 Task: Create a due date automation trigger when advanced on, 2 working days after a card is due add fields without custom field "Resume" set to a date more than 1 working days from now at 11:00 AM.
Action: Mouse moved to (1133, 91)
Screenshot: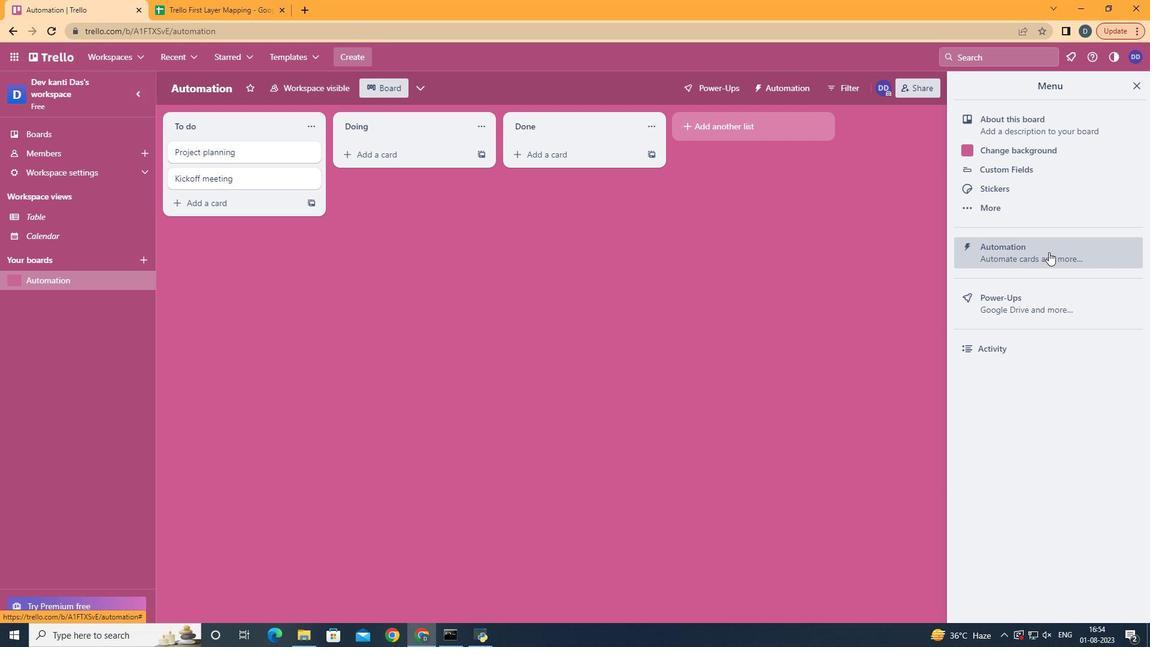 
Action: Mouse pressed left at (1133, 91)
Screenshot: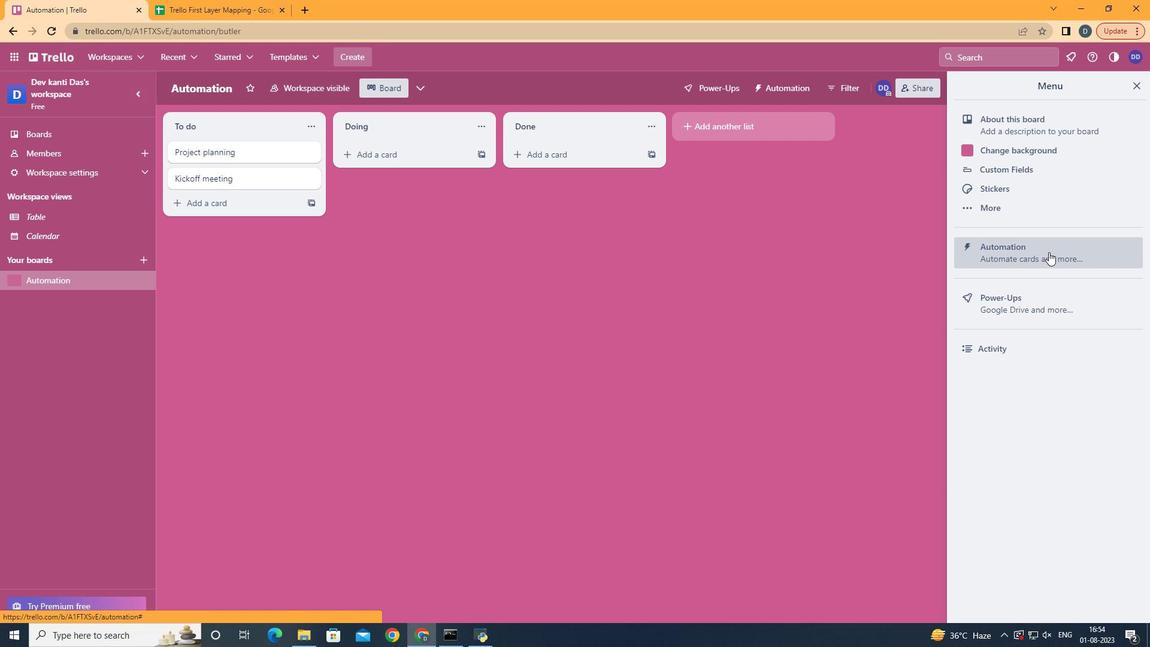 
Action: Mouse moved to (1049, 252)
Screenshot: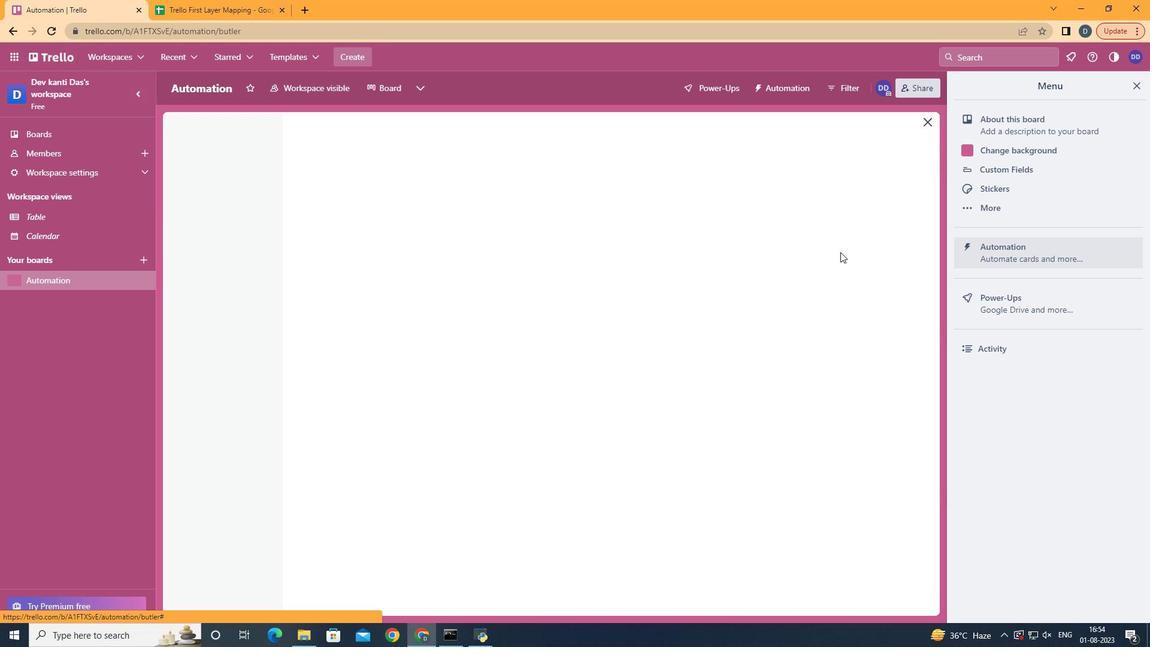 
Action: Mouse pressed left at (1049, 252)
Screenshot: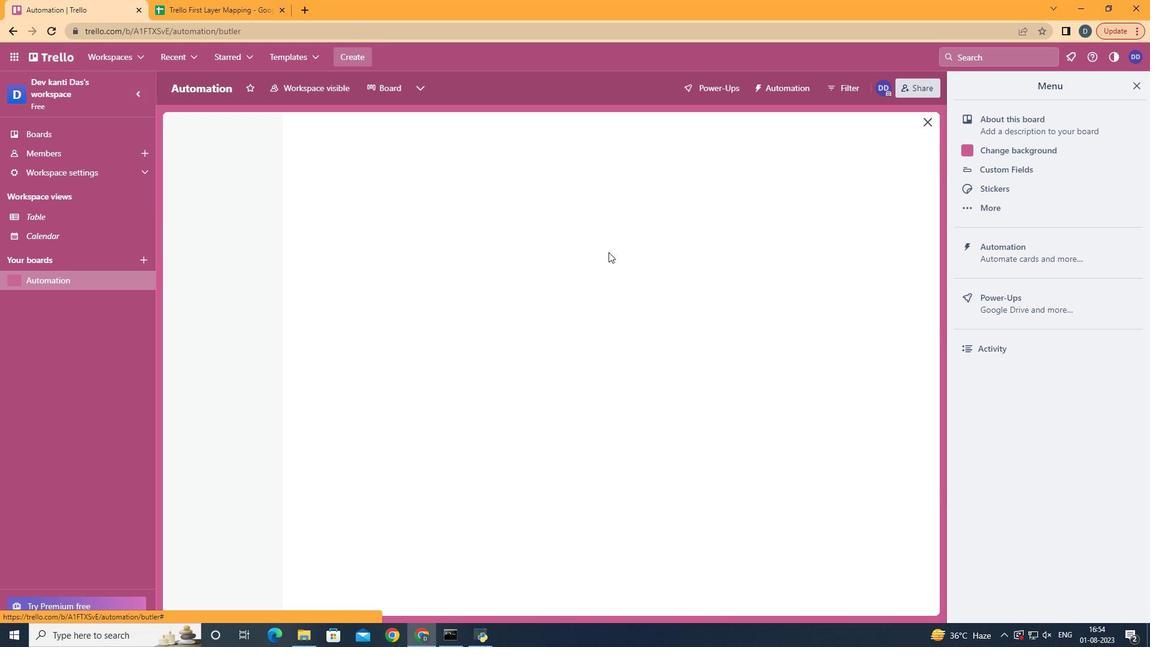 
Action: Mouse moved to (209, 238)
Screenshot: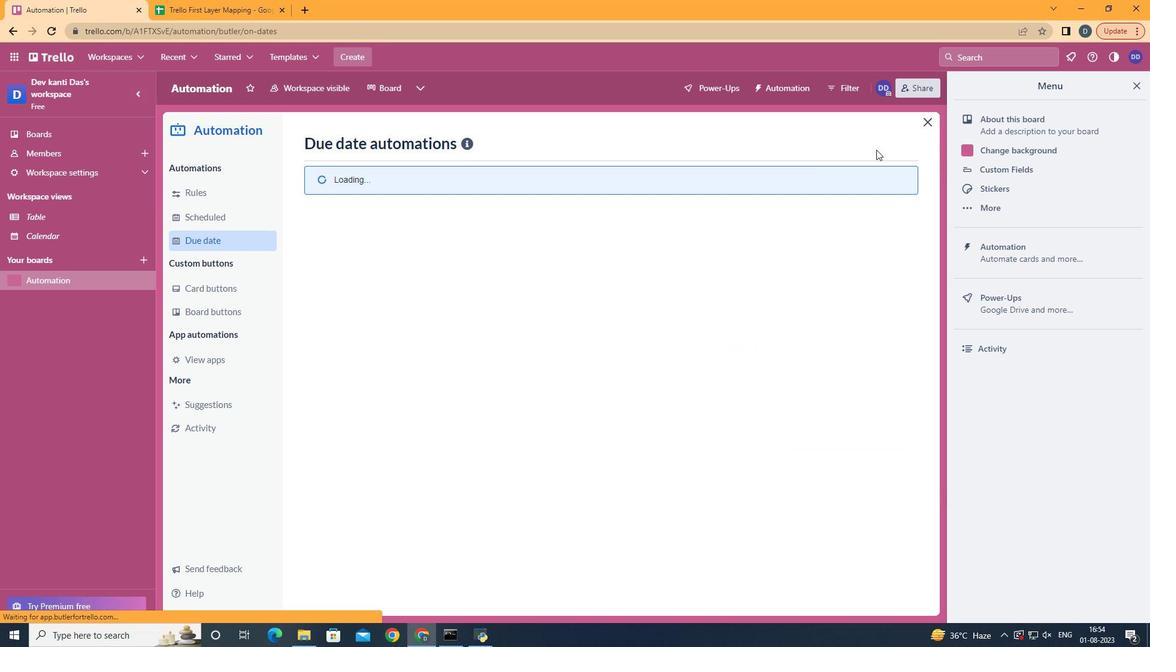 
Action: Mouse pressed left at (209, 238)
Screenshot: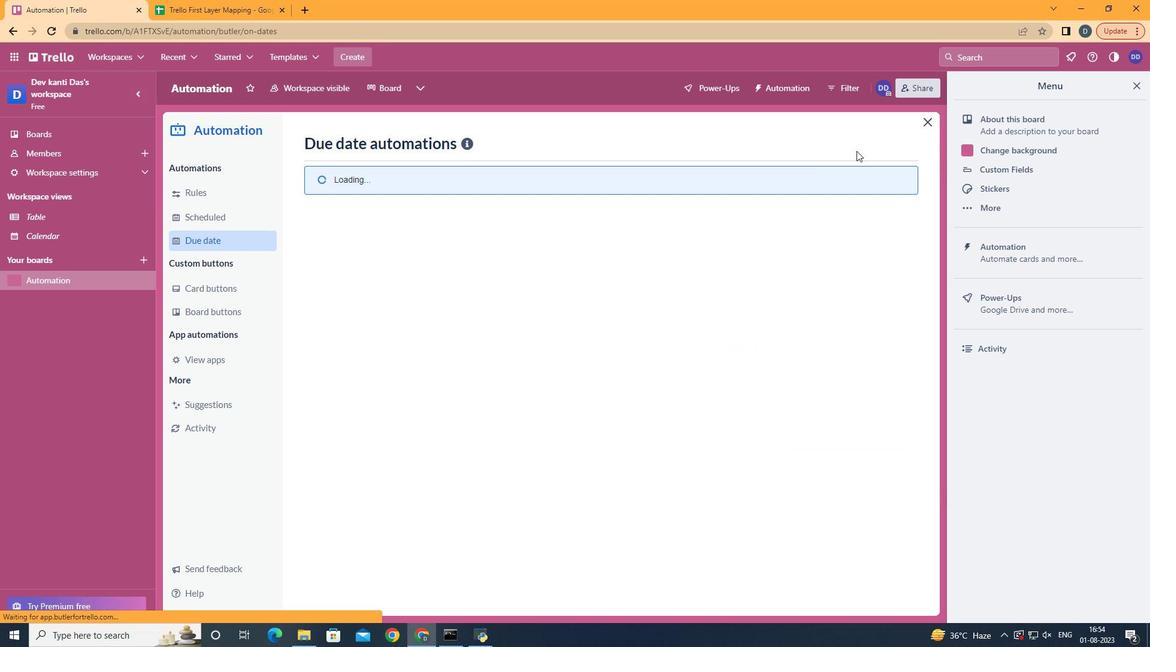 
Action: Mouse moved to (837, 143)
Screenshot: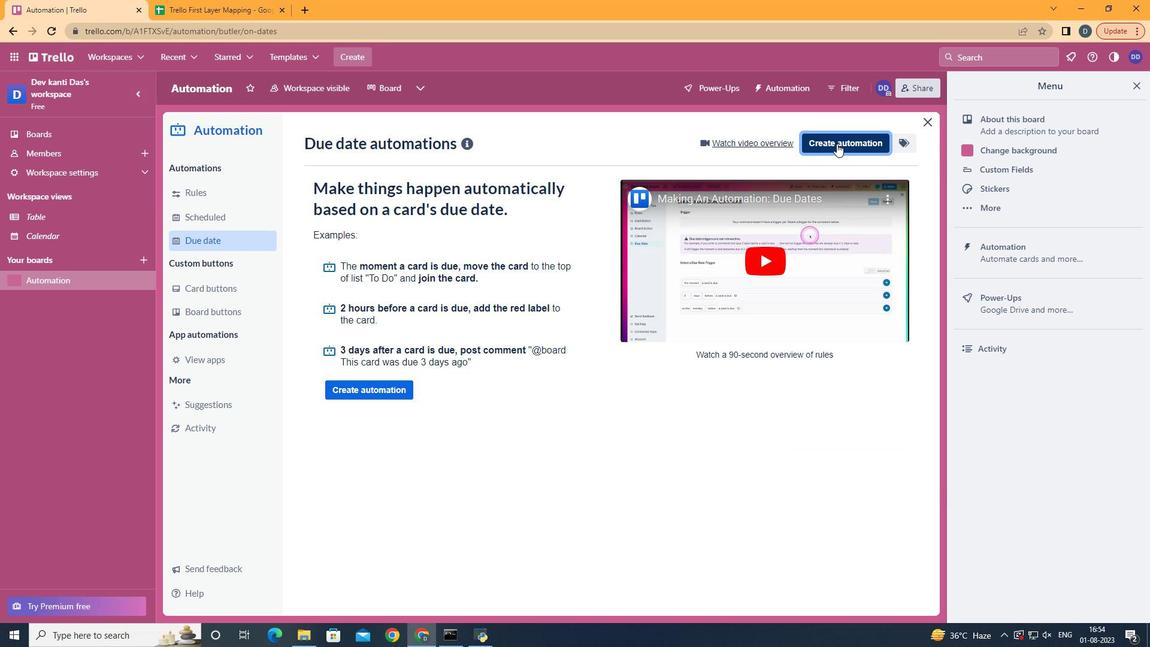
Action: Mouse pressed left at (837, 143)
Screenshot: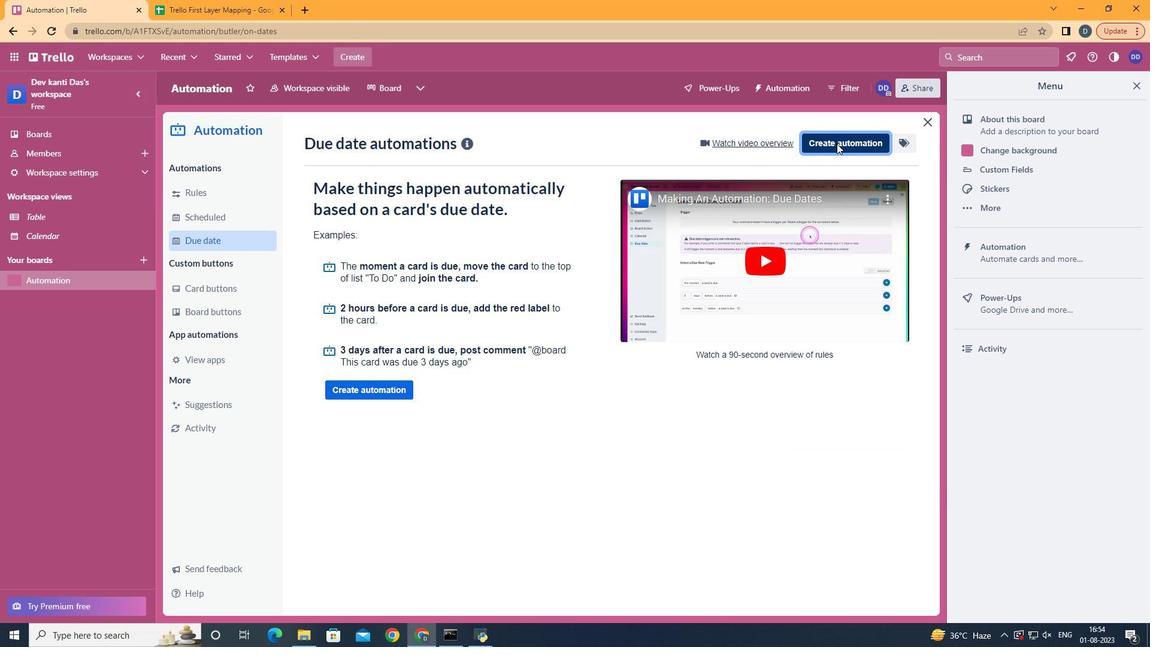 
Action: Mouse moved to (605, 258)
Screenshot: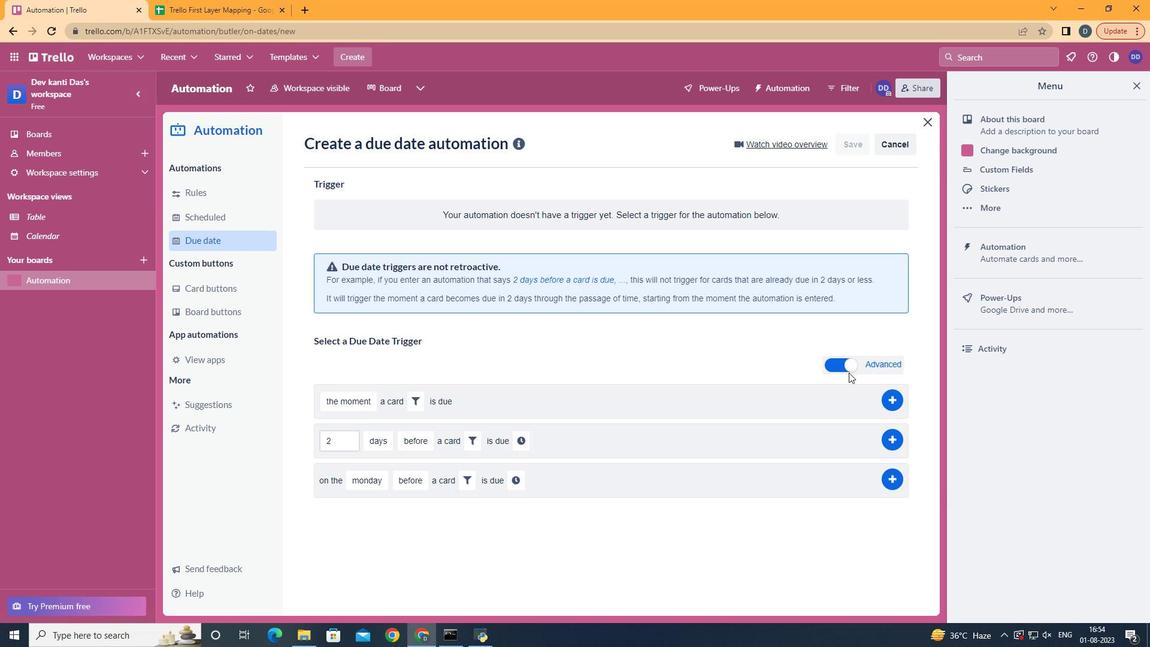 
Action: Mouse pressed left at (605, 258)
Screenshot: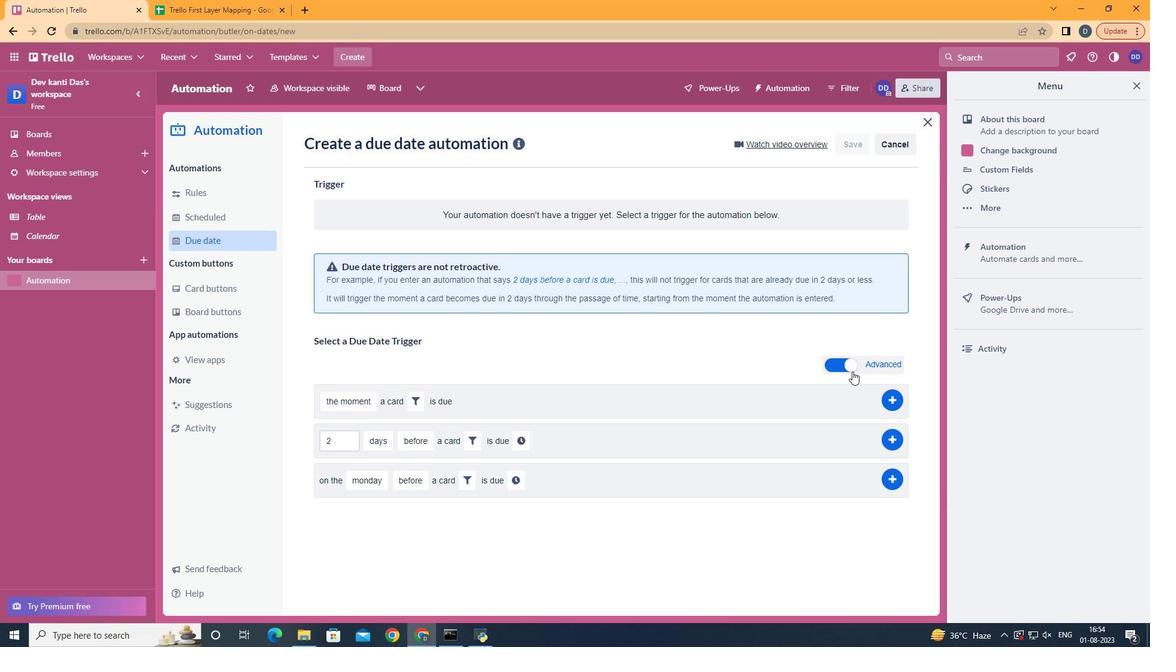 
Action: Mouse moved to (391, 492)
Screenshot: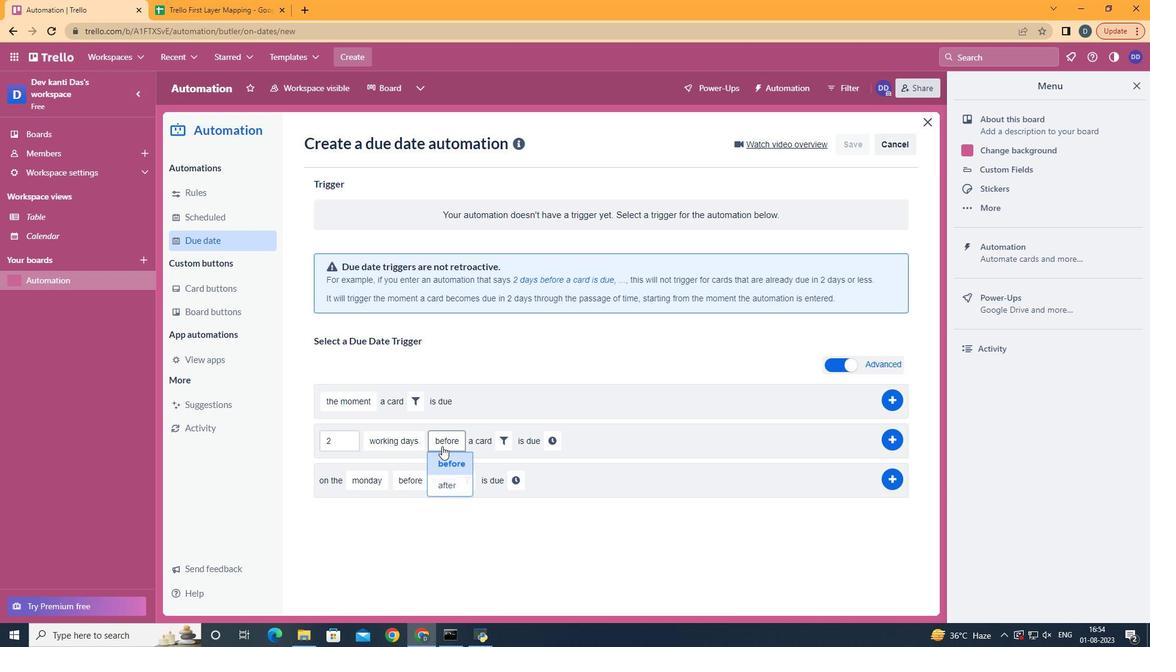 
Action: Mouse pressed left at (391, 492)
Screenshot: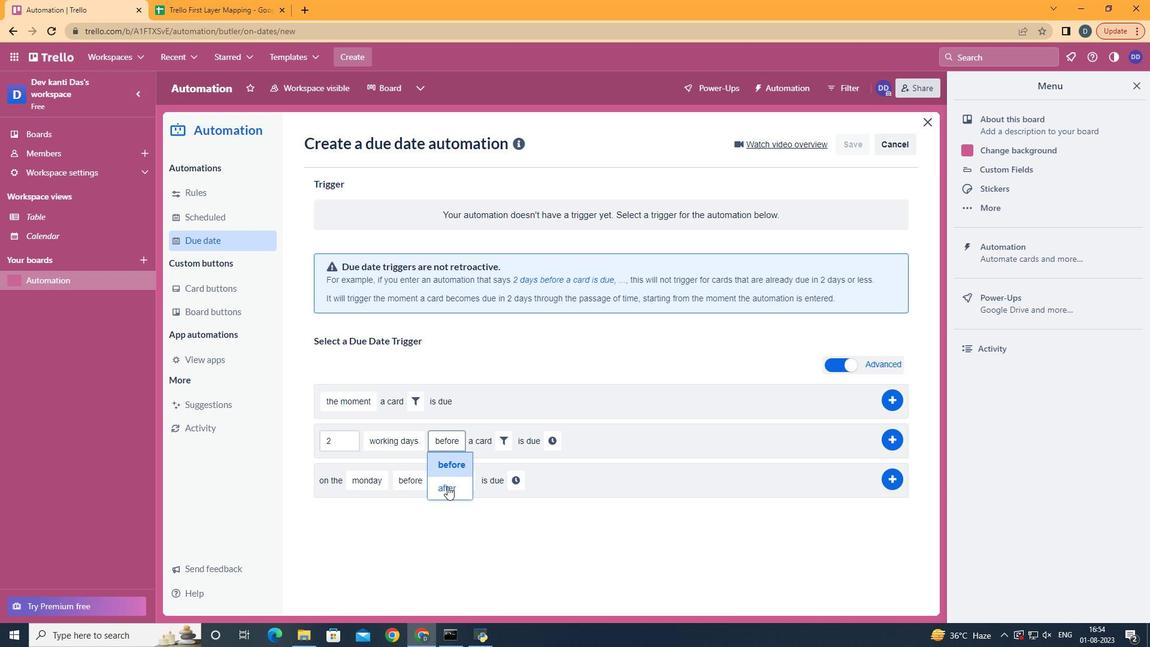 
Action: Mouse moved to (447, 486)
Screenshot: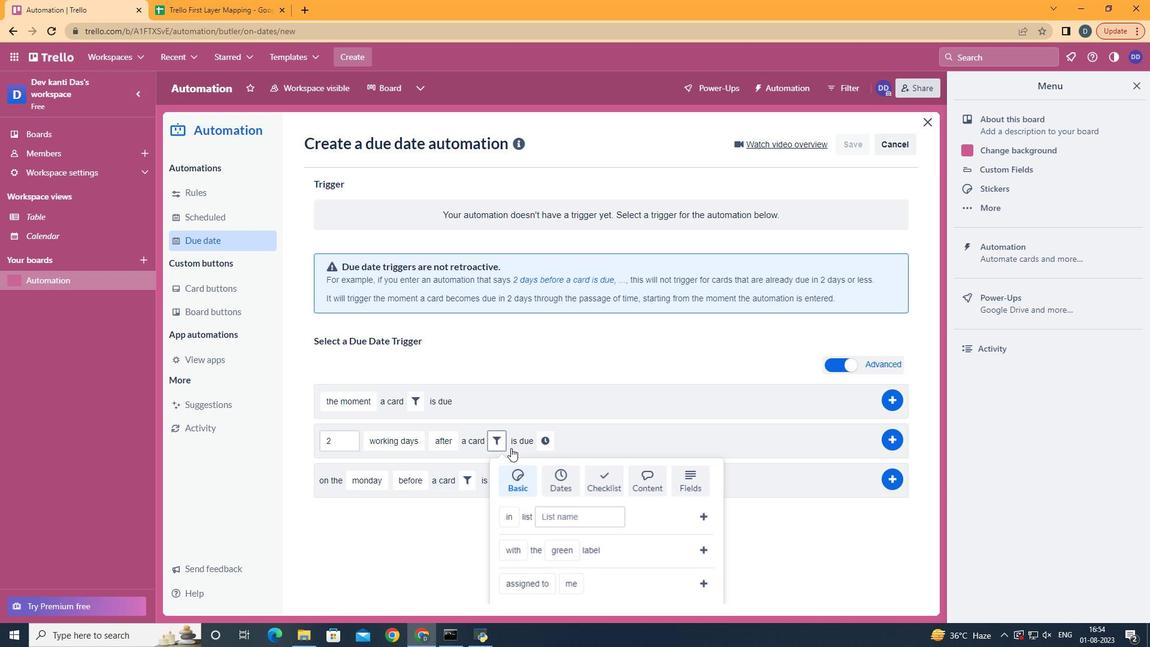 
Action: Mouse pressed left at (447, 486)
Screenshot: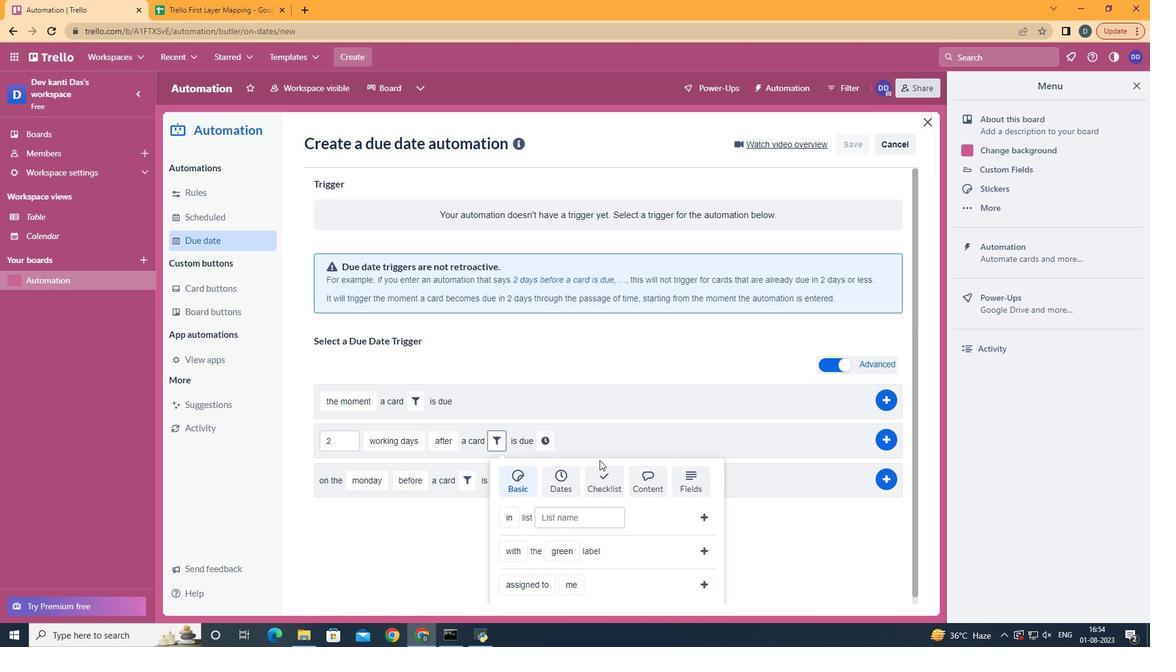 
Action: Mouse moved to (490, 446)
Screenshot: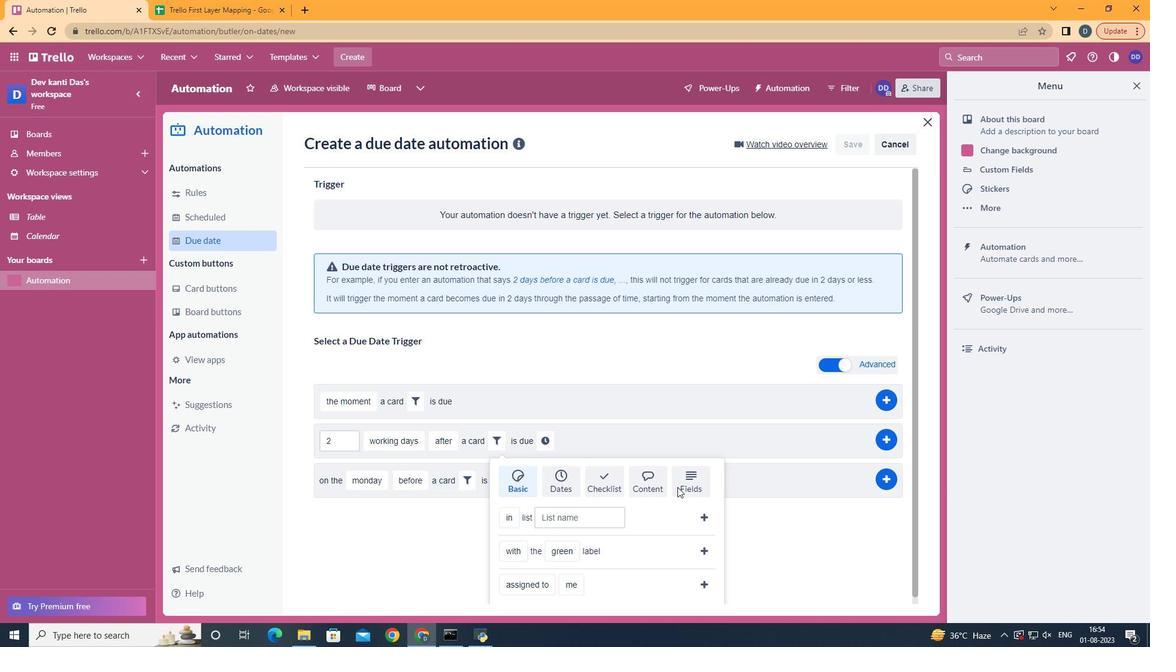 
Action: Mouse pressed left at (490, 446)
Screenshot: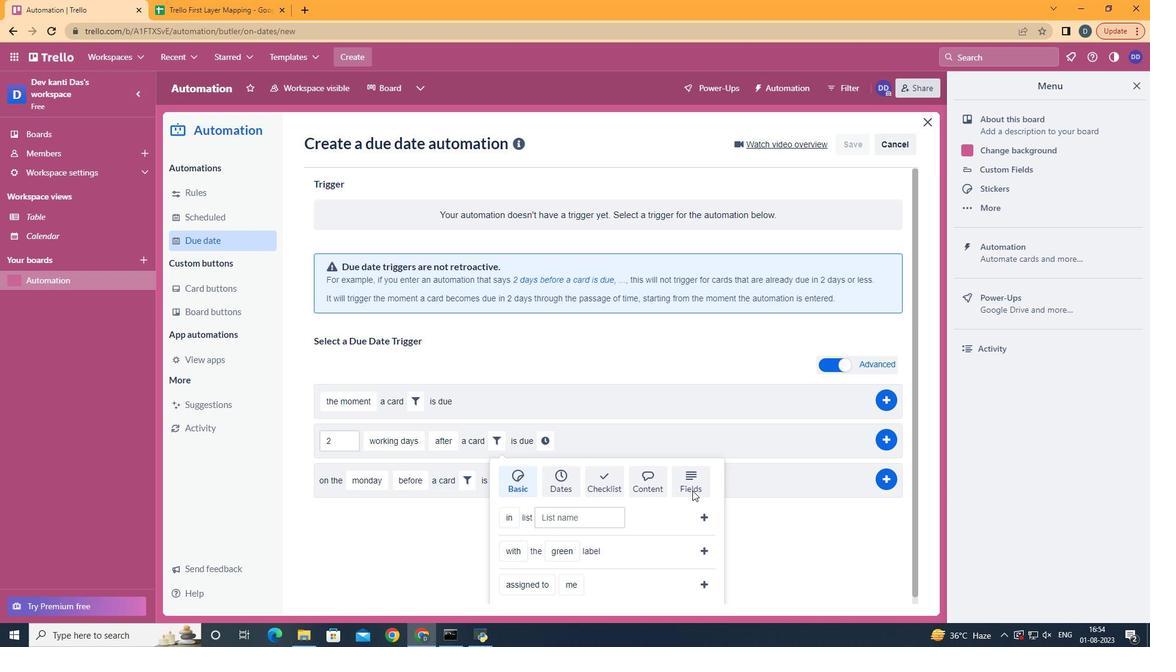
Action: Mouse moved to (693, 490)
Screenshot: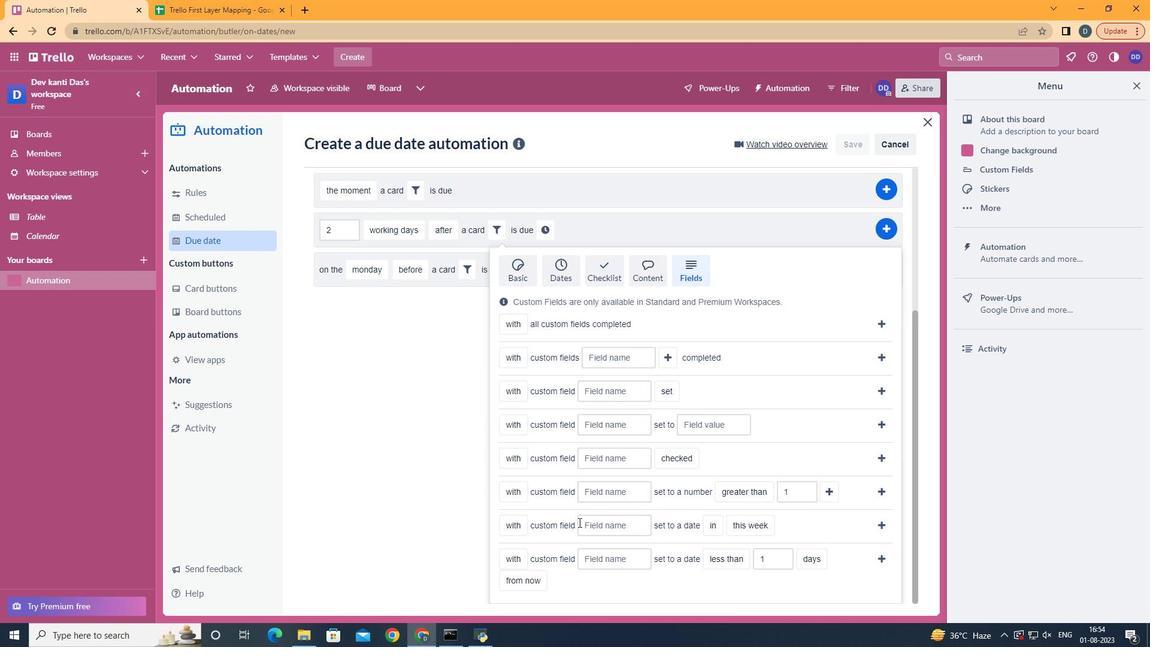 
Action: Mouse pressed left at (693, 490)
Screenshot: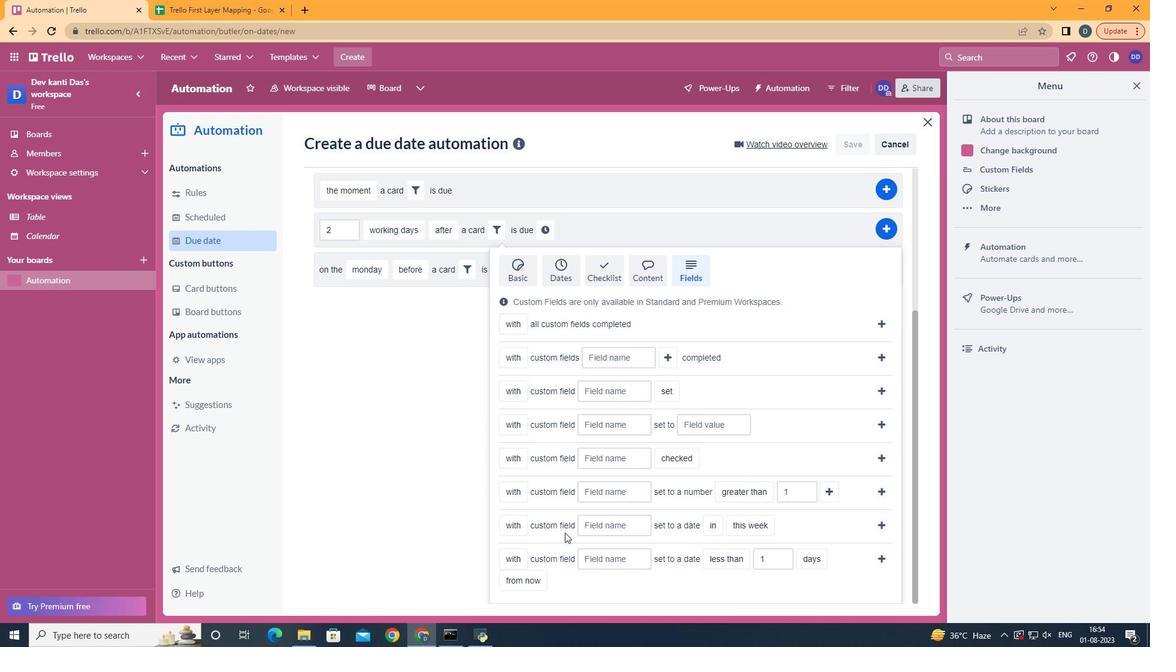 
Action: Mouse moved to (693, 490)
Screenshot: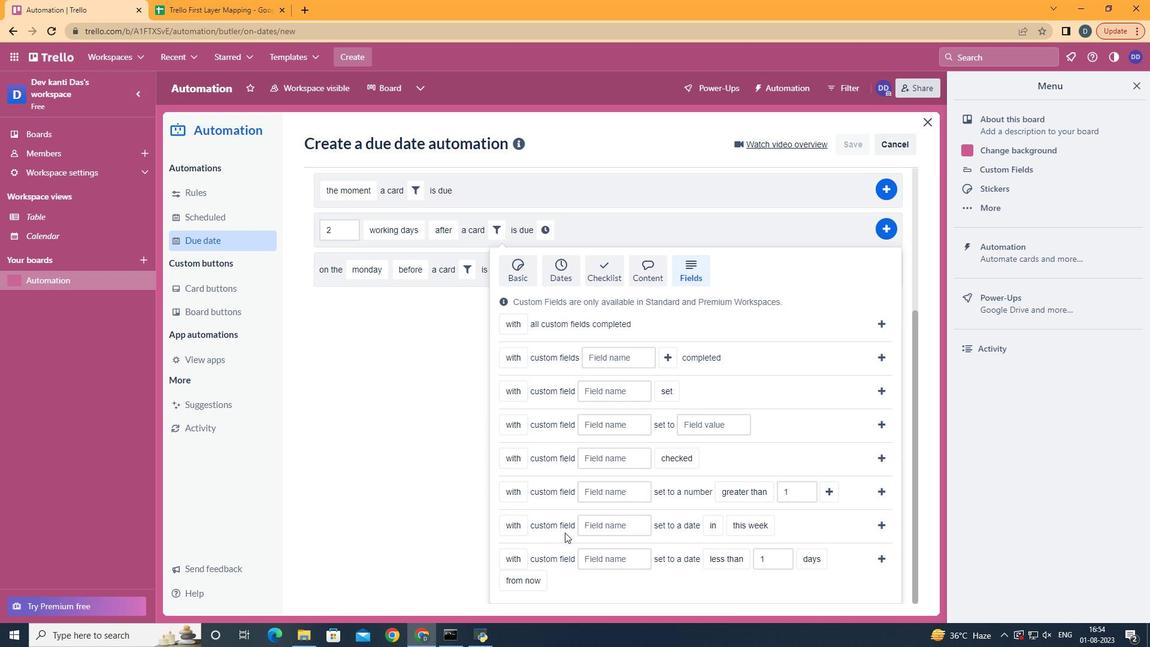 
Action: Mouse scrolled (693, 490) with delta (0, 0)
Screenshot: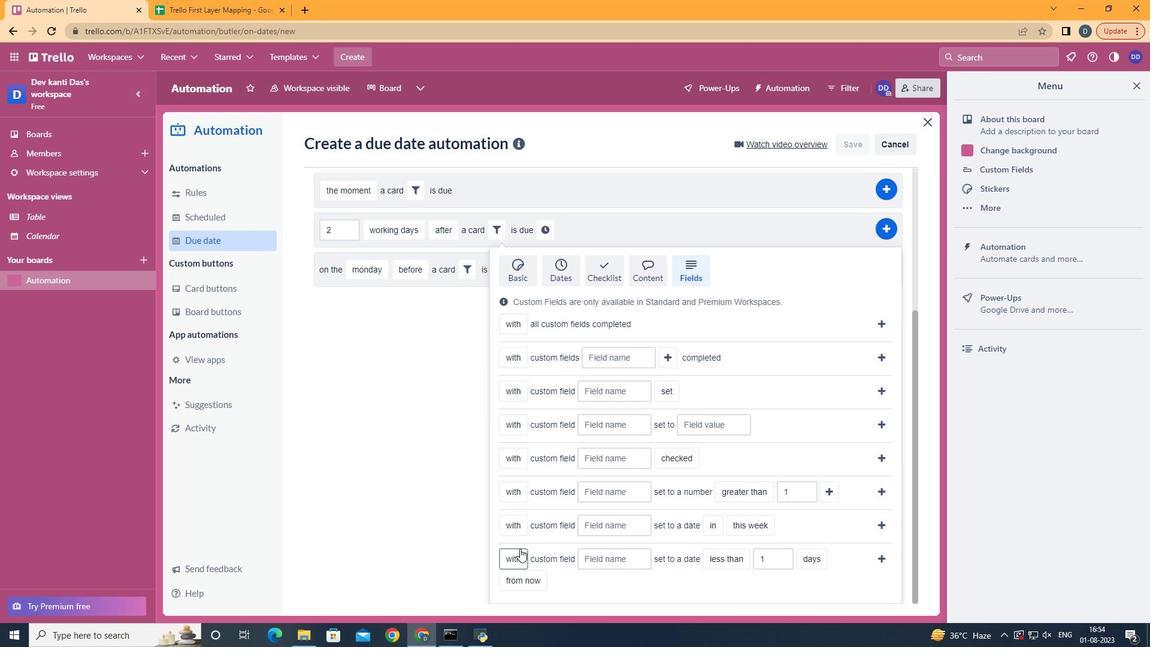 
Action: Mouse scrolled (693, 490) with delta (0, 0)
Screenshot: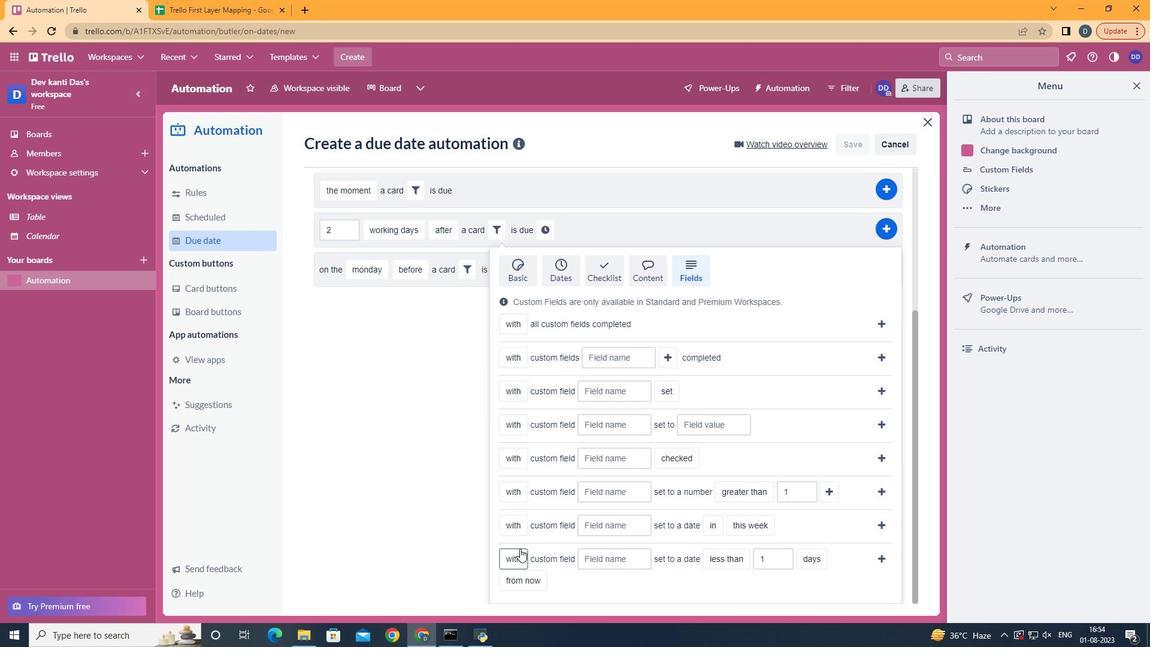 
Action: Mouse scrolled (693, 490) with delta (0, 0)
Screenshot: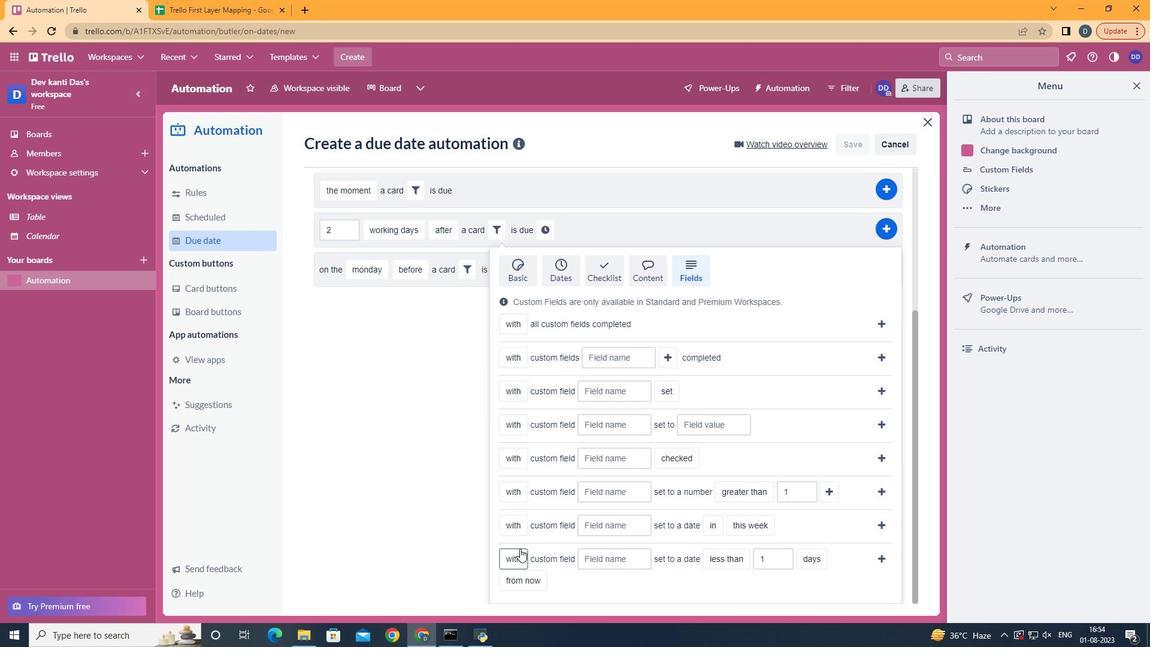 
Action: Mouse scrolled (693, 490) with delta (0, 0)
Screenshot: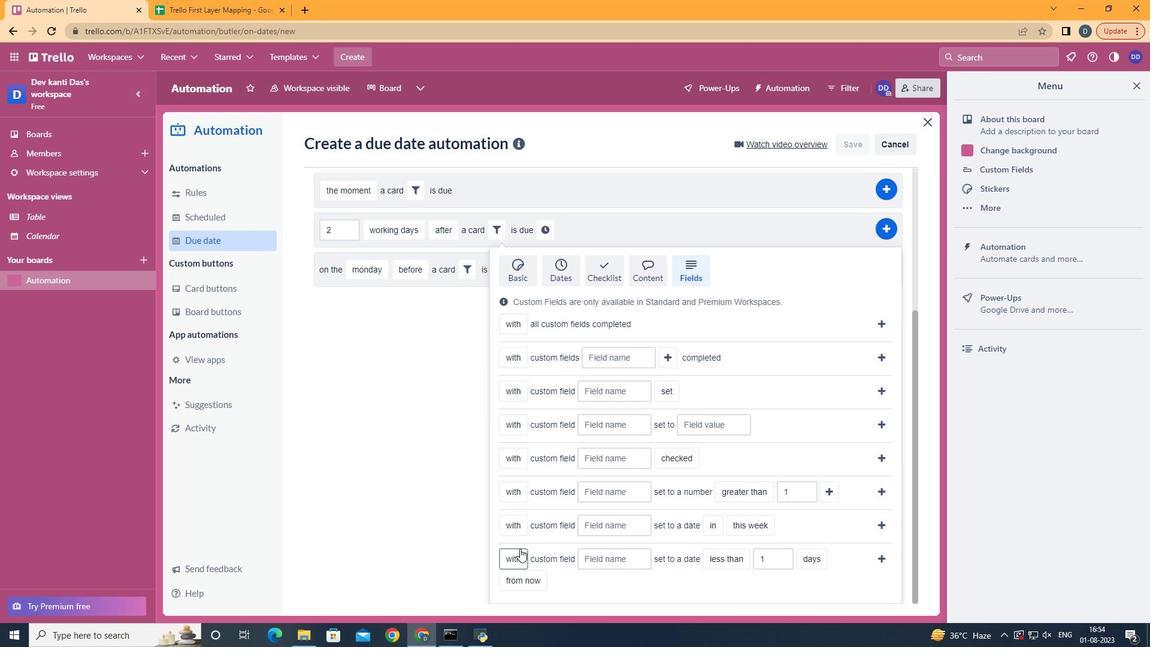 
Action: Mouse scrolled (693, 490) with delta (0, 0)
Screenshot: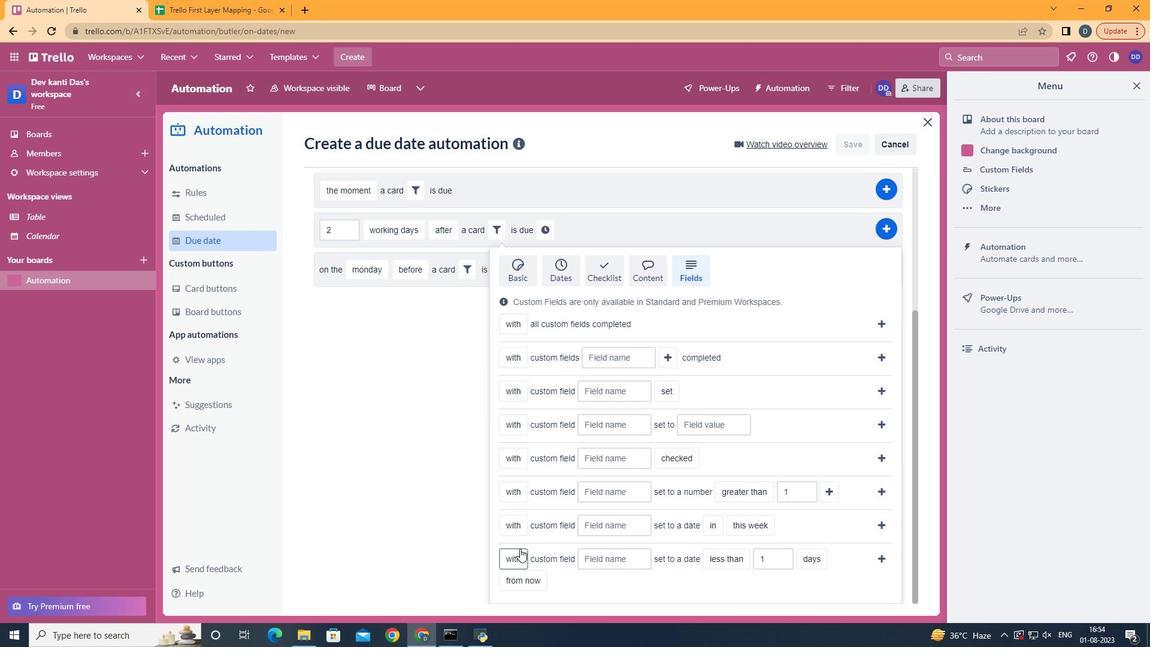 
Action: Mouse scrolled (693, 490) with delta (0, 0)
Screenshot: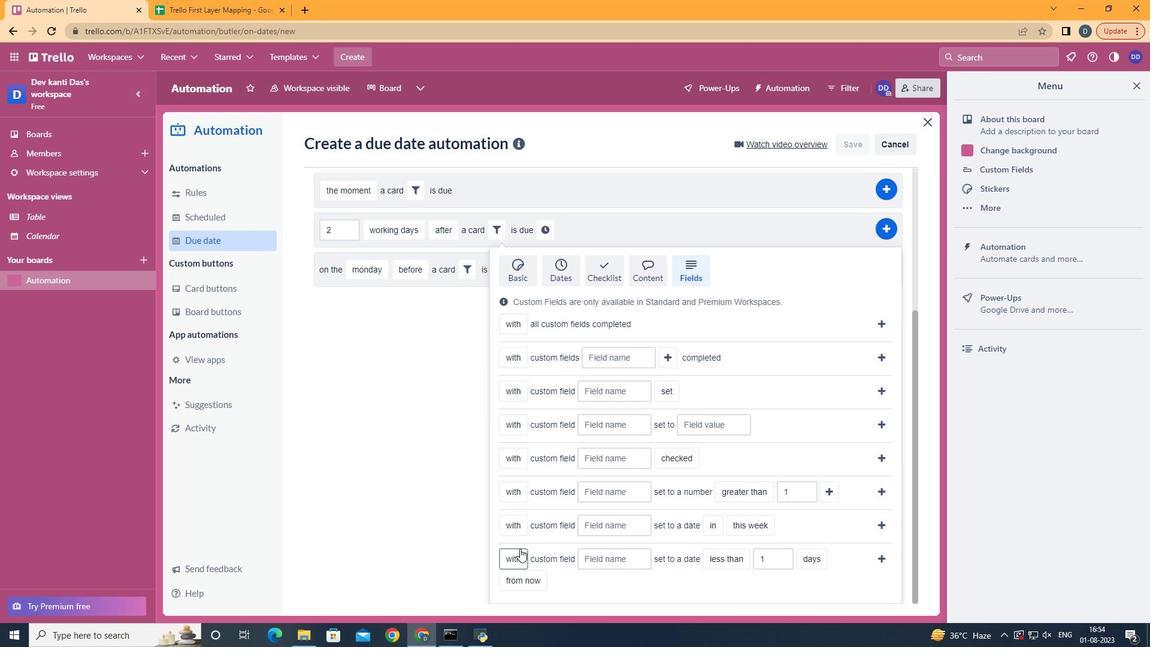 
Action: Mouse moved to (526, 532)
Screenshot: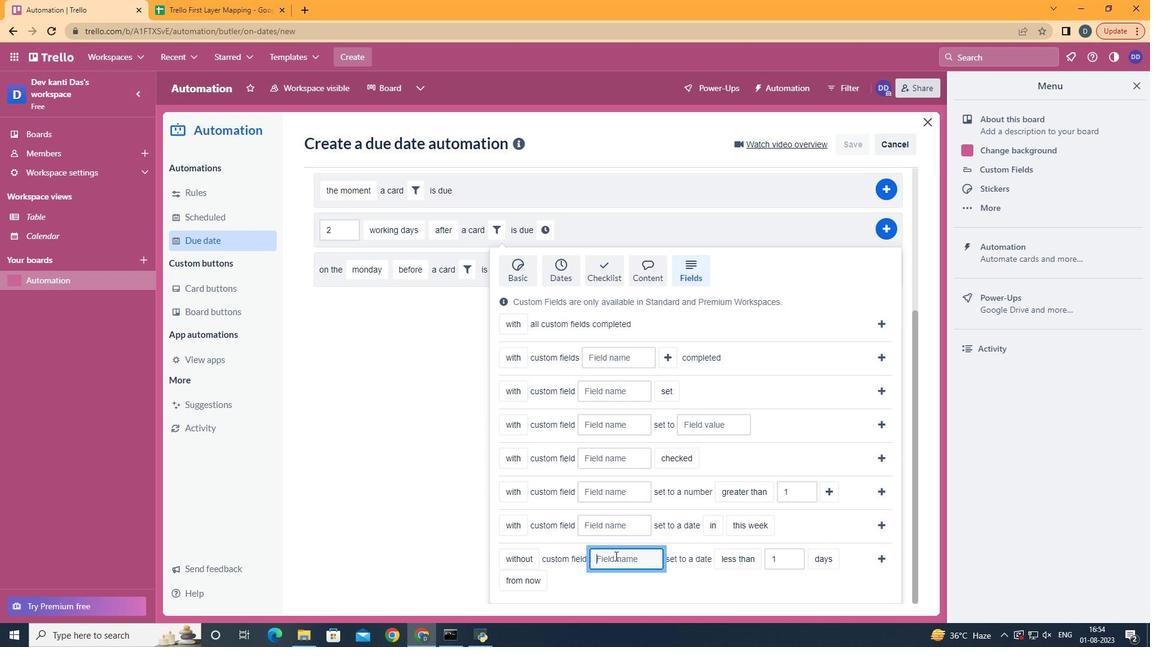 
Action: Mouse pressed left at (526, 532)
Screenshot: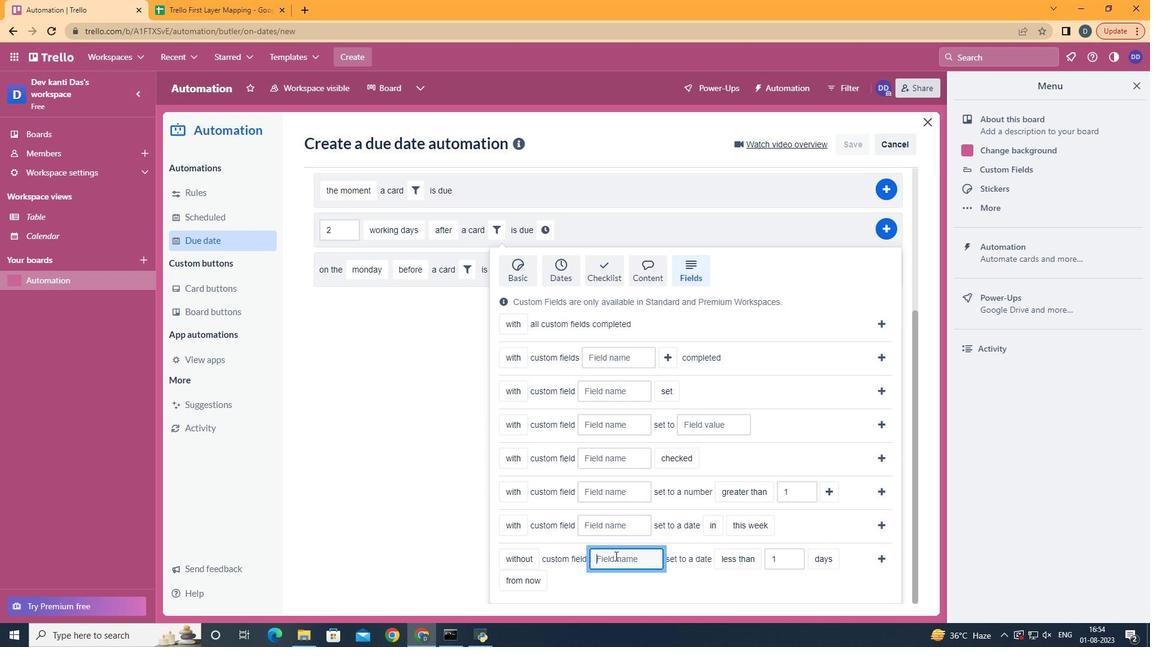 
Action: Mouse moved to (615, 555)
Screenshot: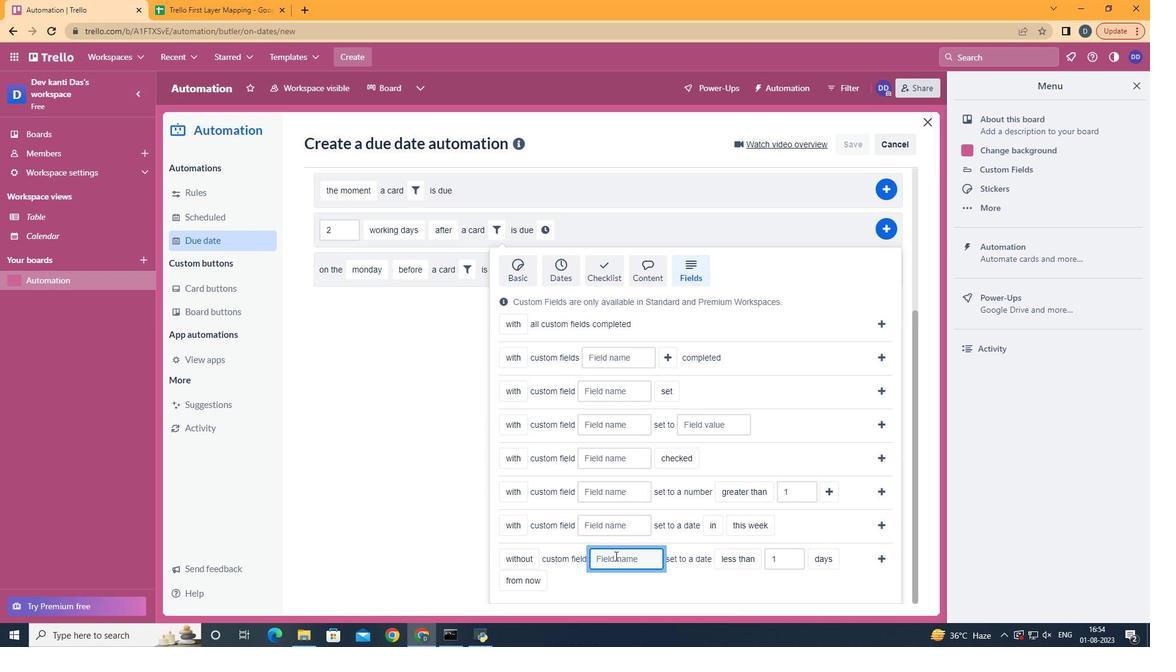 
Action: Mouse pressed left at (615, 555)
Screenshot: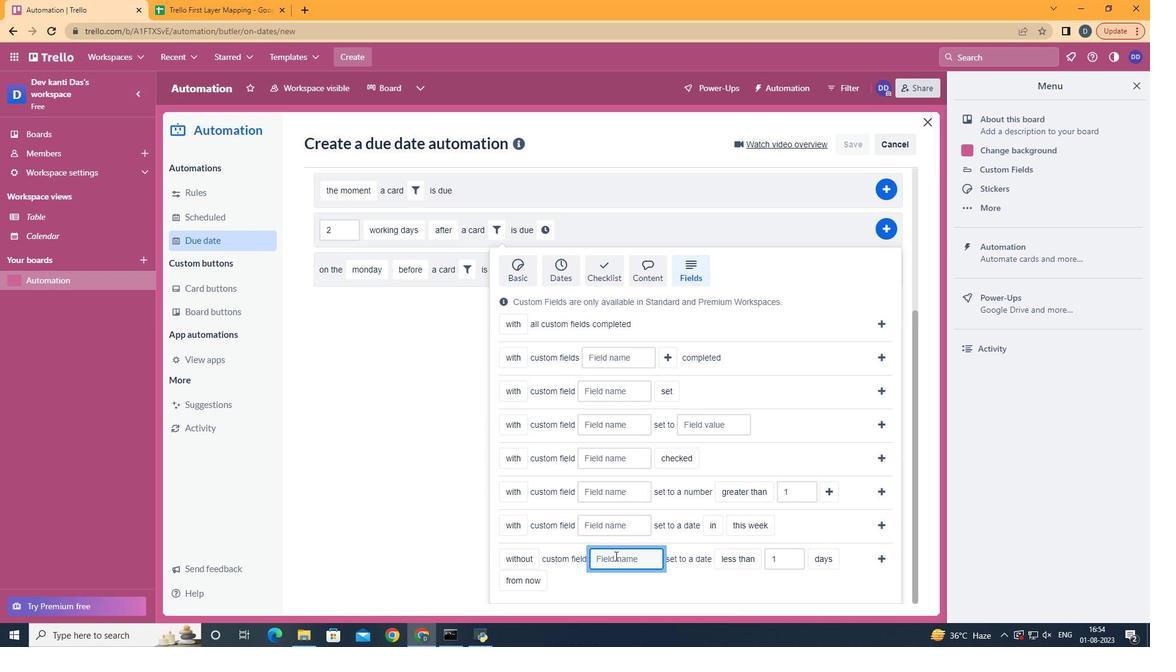 
Action: Mouse moved to (615, 556)
Screenshot: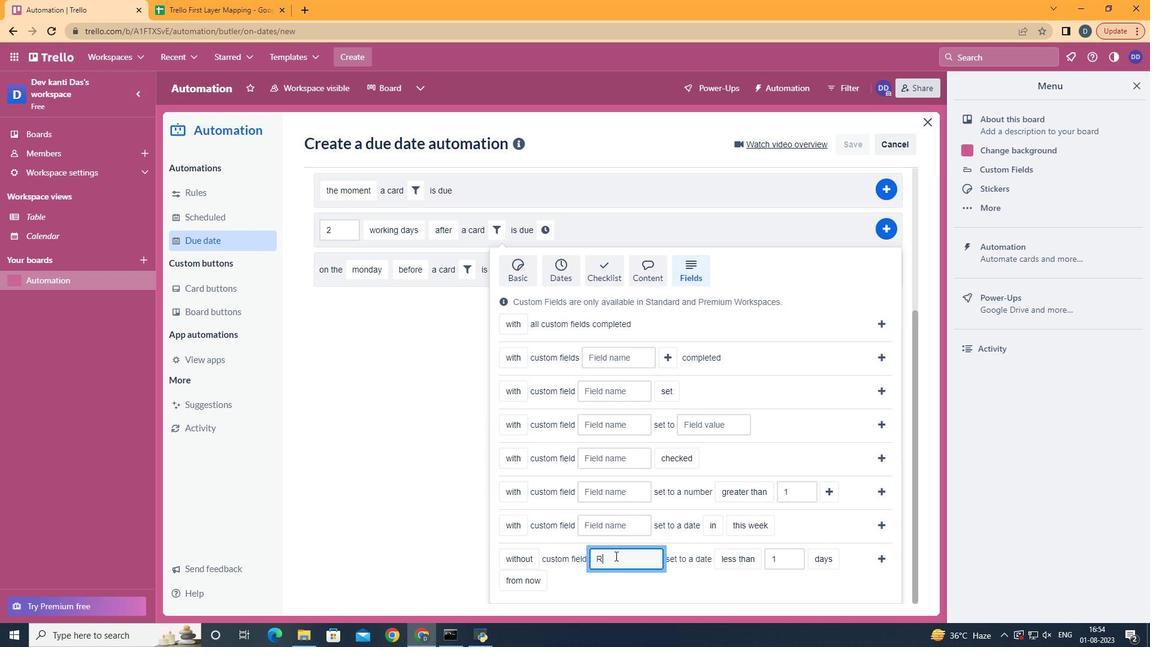 
Action: Key pressed <Key.shift>Resume
Screenshot: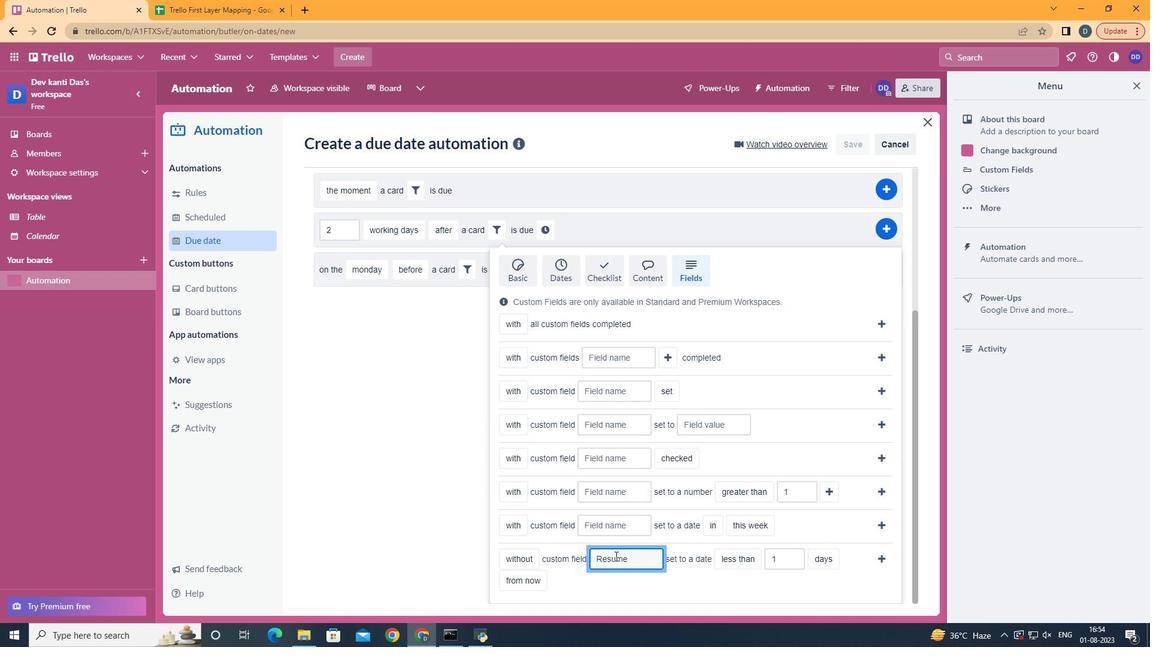 
Action: Mouse moved to (751, 499)
Screenshot: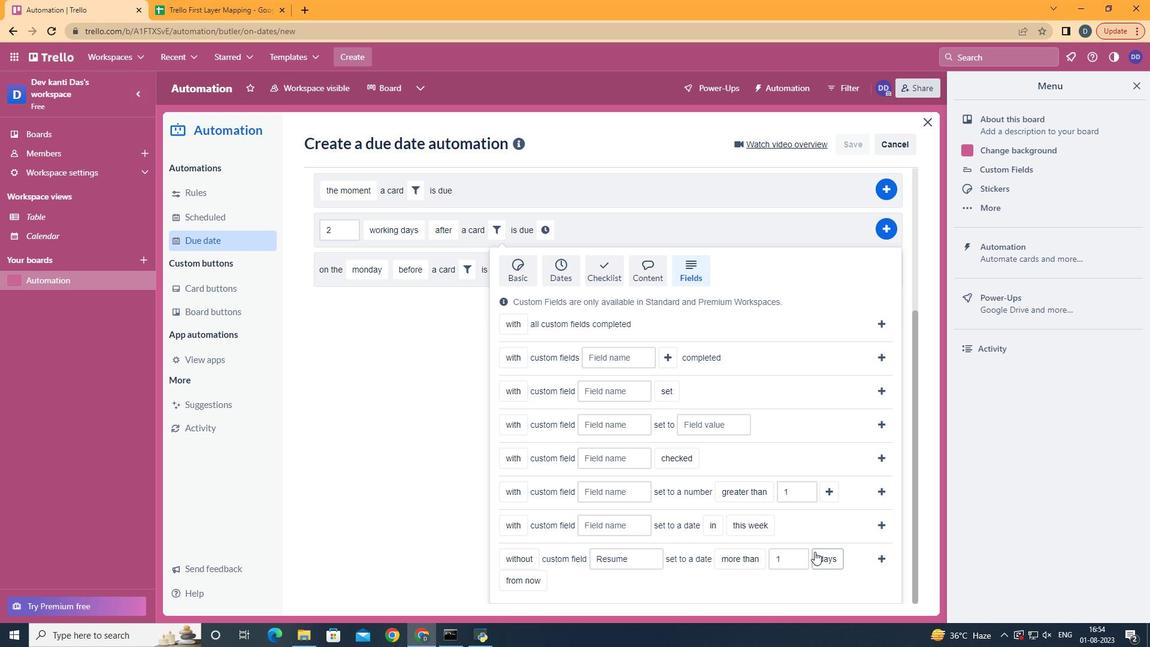 
Action: Mouse pressed left at (751, 499)
Screenshot: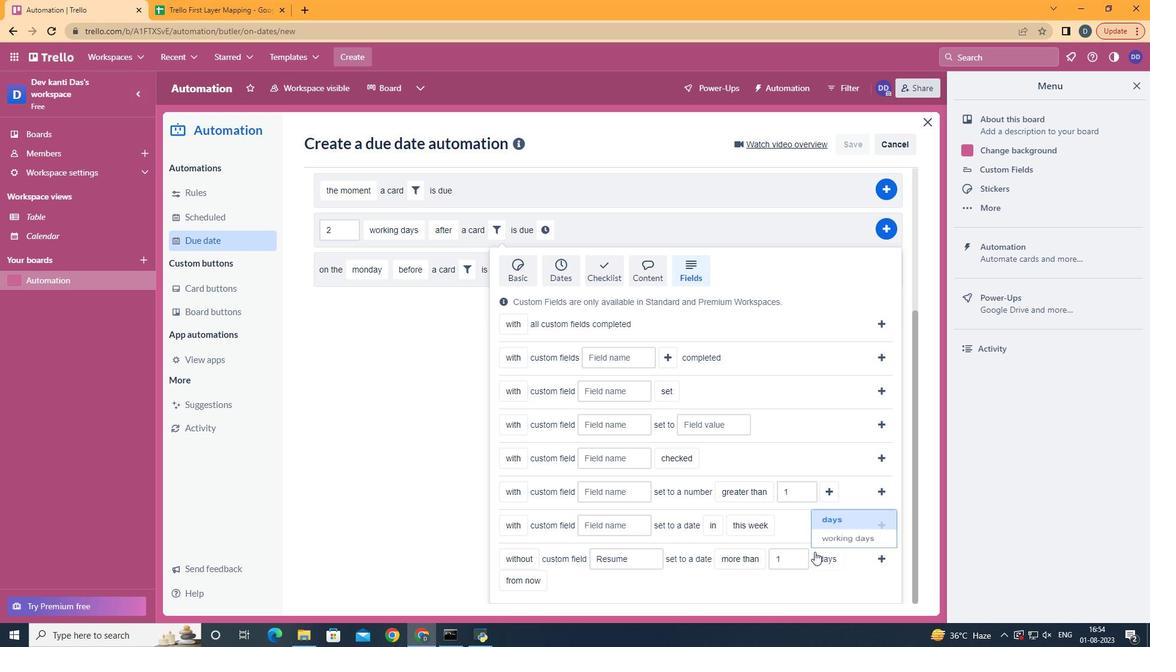 
Action: Mouse moved to (837, 538)
Screenshot: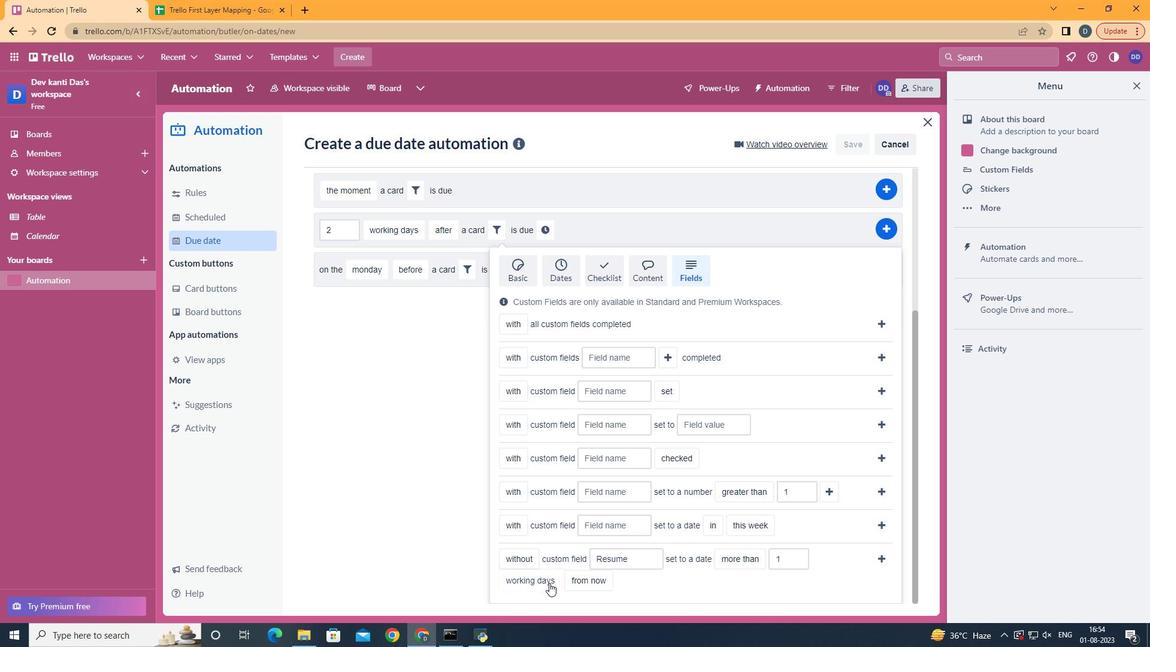 
Action: Mouse pressed left at (837, 538)
Screenshot: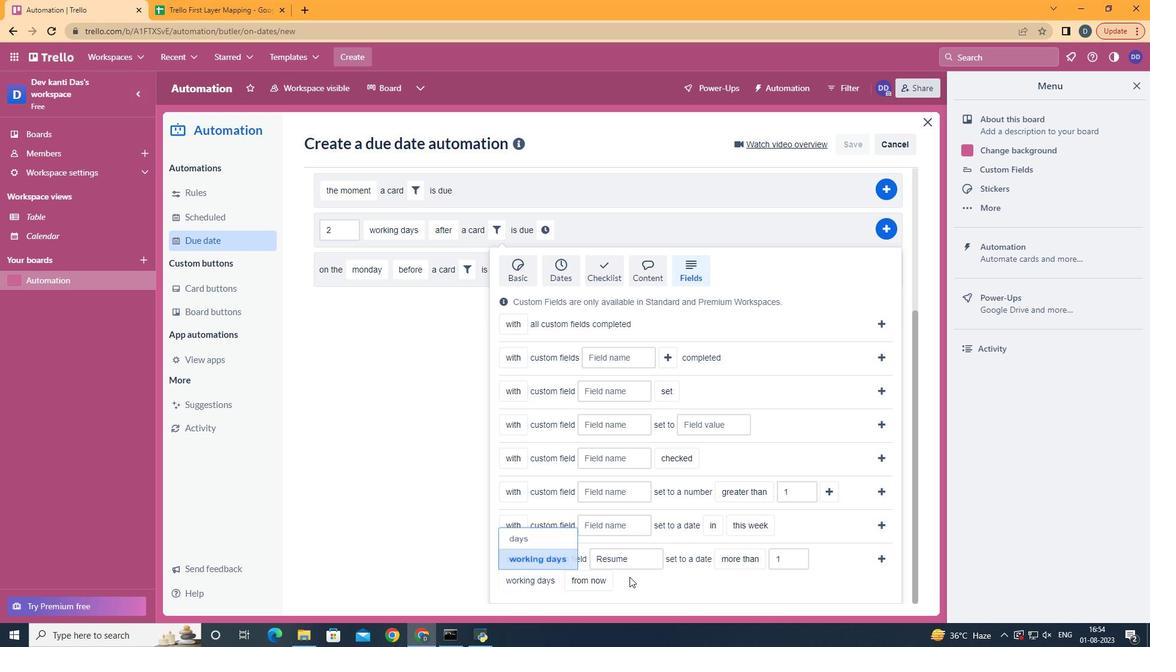 
Action: Mouse moved to (601, 526)
Screenshot: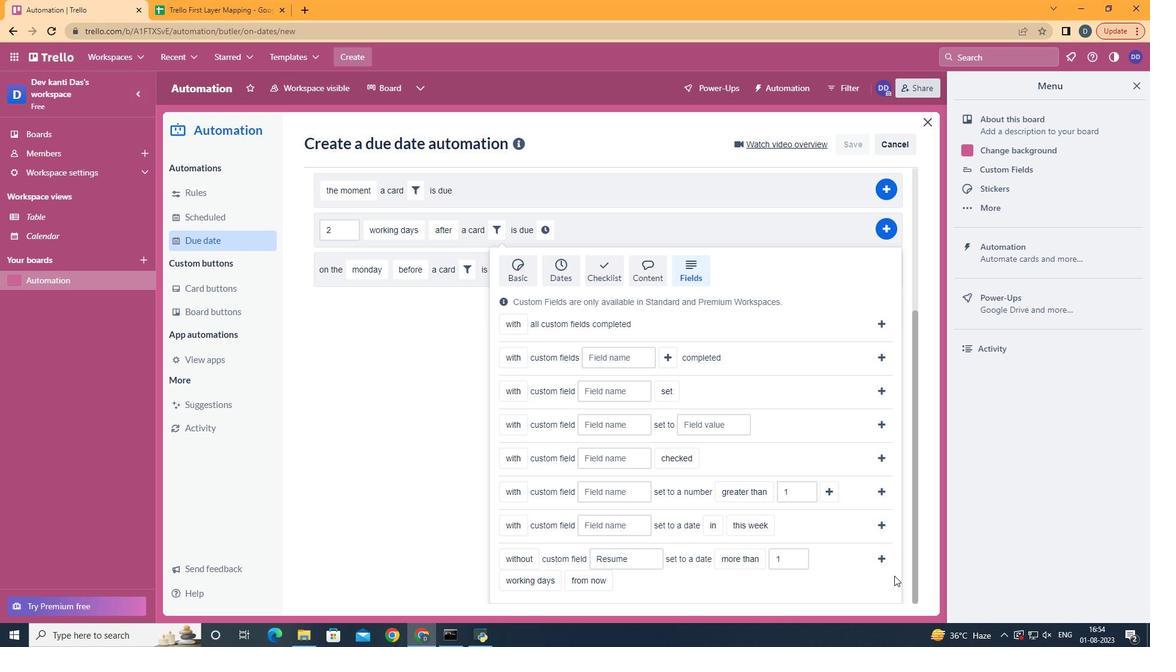 
Action: Mouse pressed left at (601, 526)
Screenshot: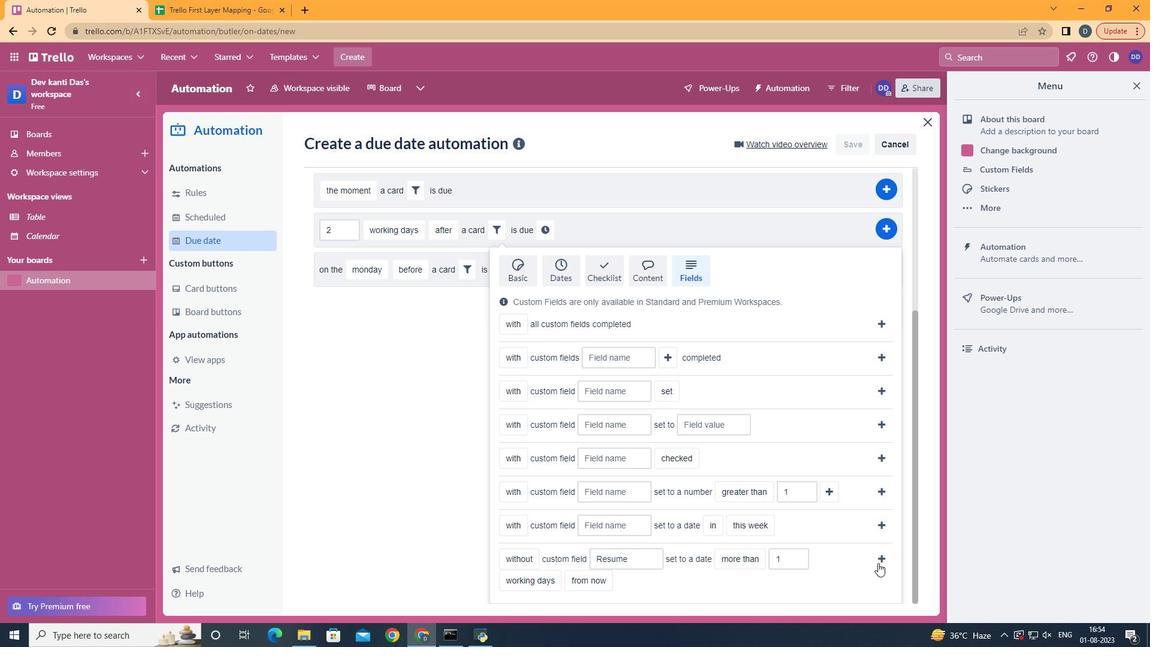 
Action: Mouse moved to (877, 562)
Screenshot: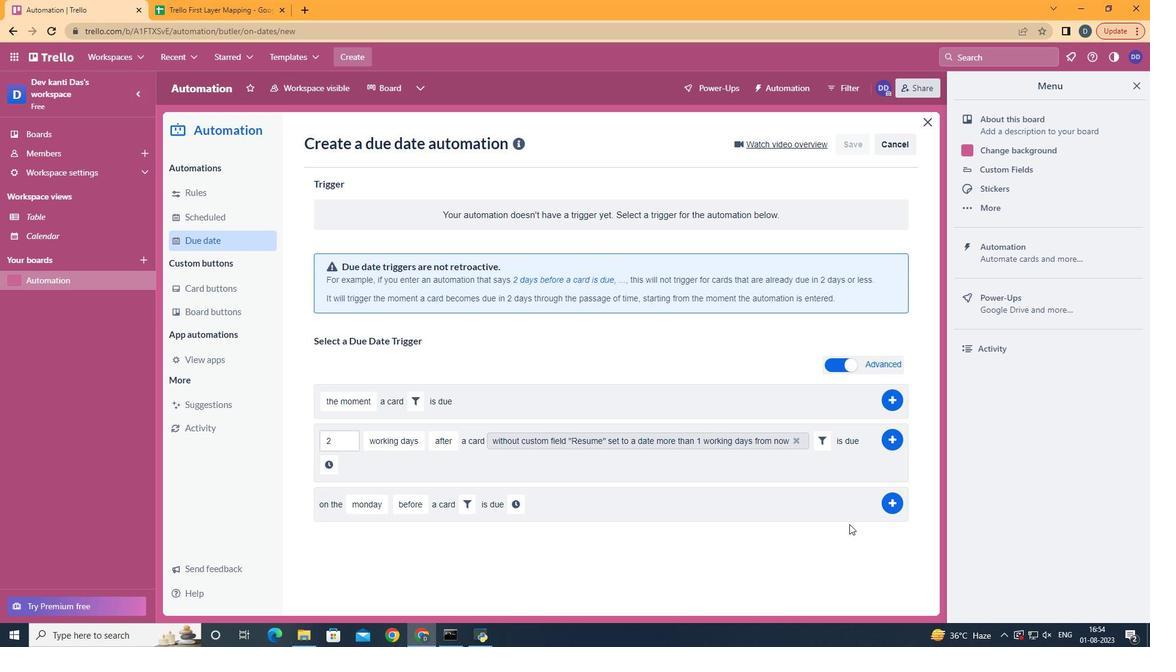 
Action: Mouse pressed left at (877, 562)
Screenshot: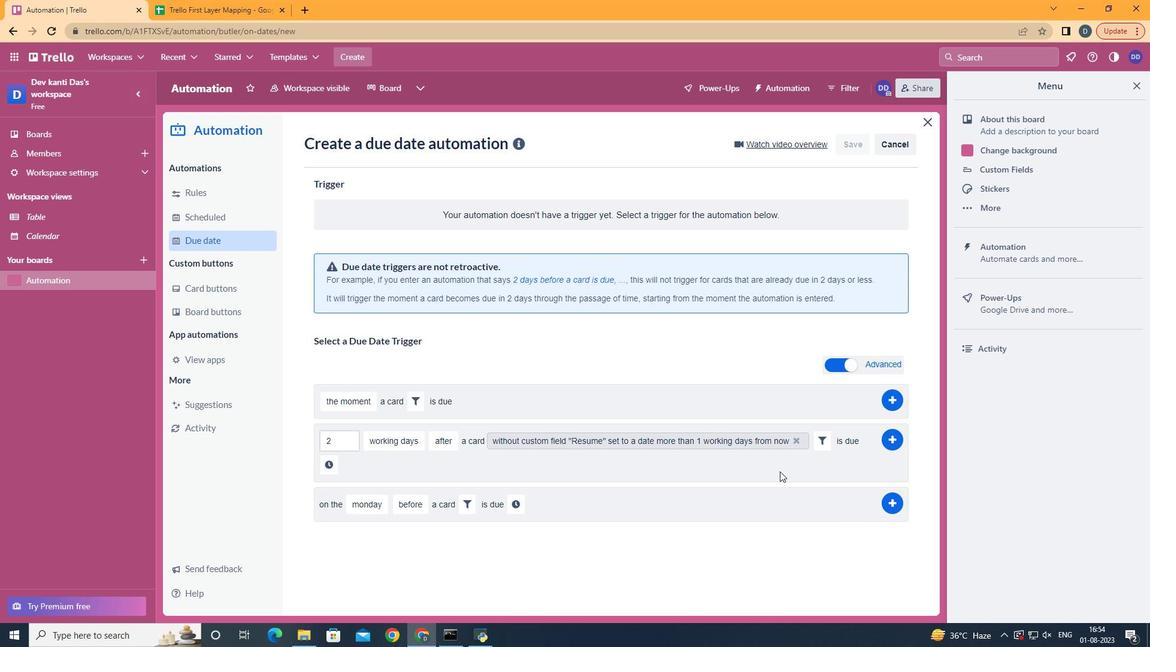 
Action: Mouse moved to (339, 469)
Screenshot: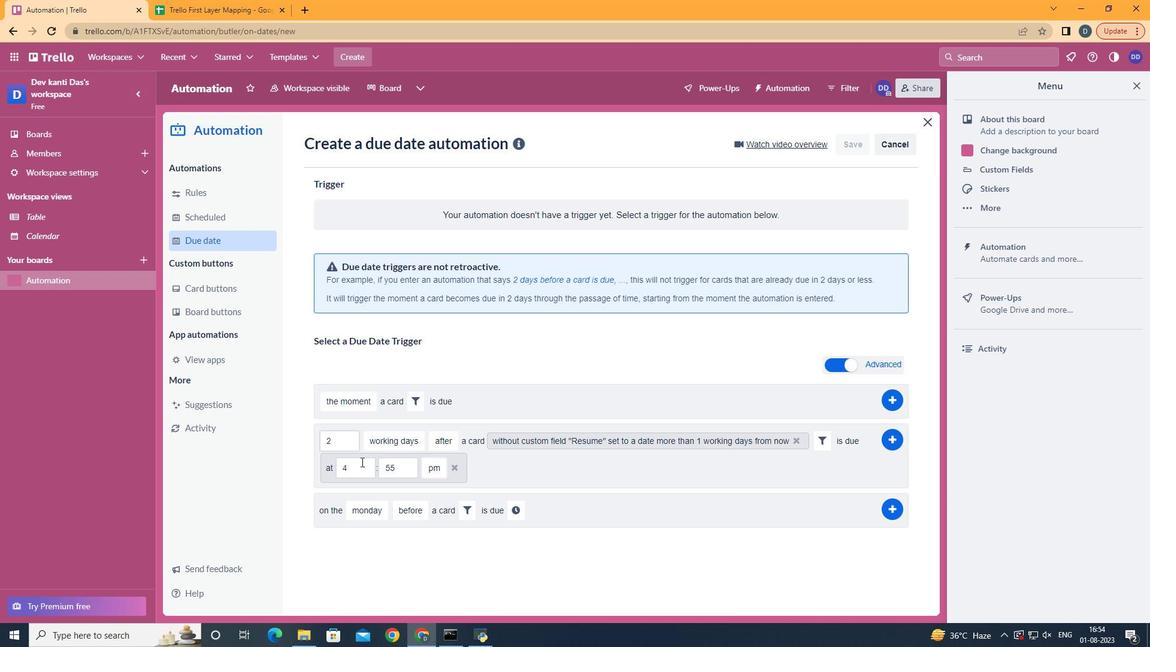 
Action: Mouse pressed left at (339, 469)
Screenshot: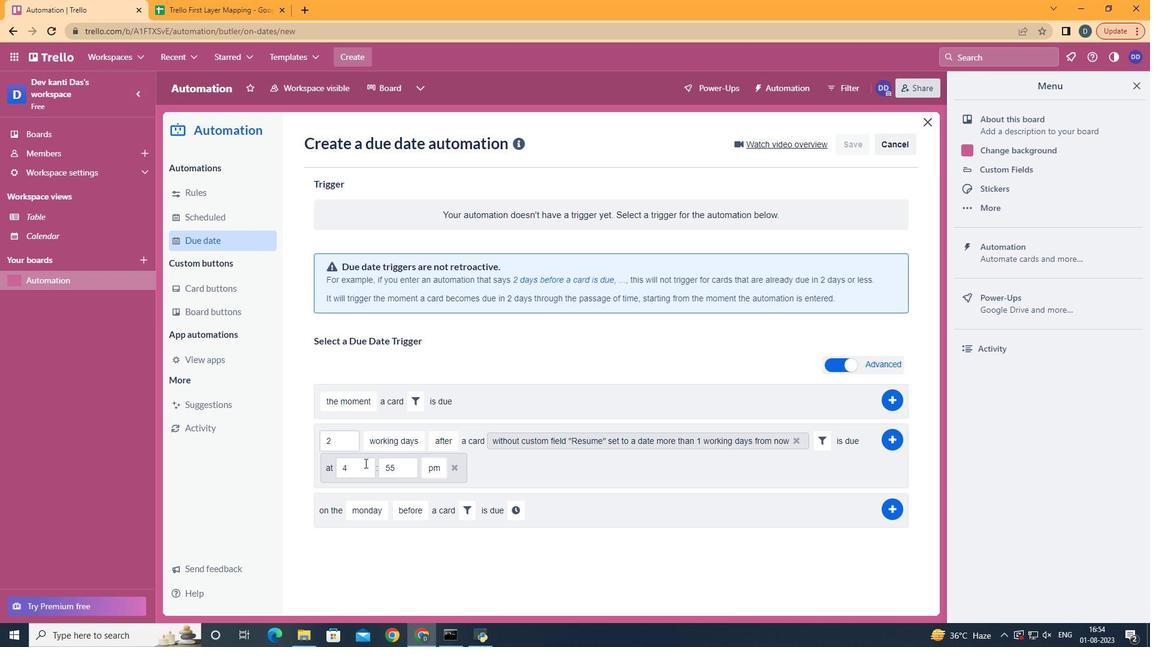 
Action: Mouse moved to (330, 468)
Screenshot: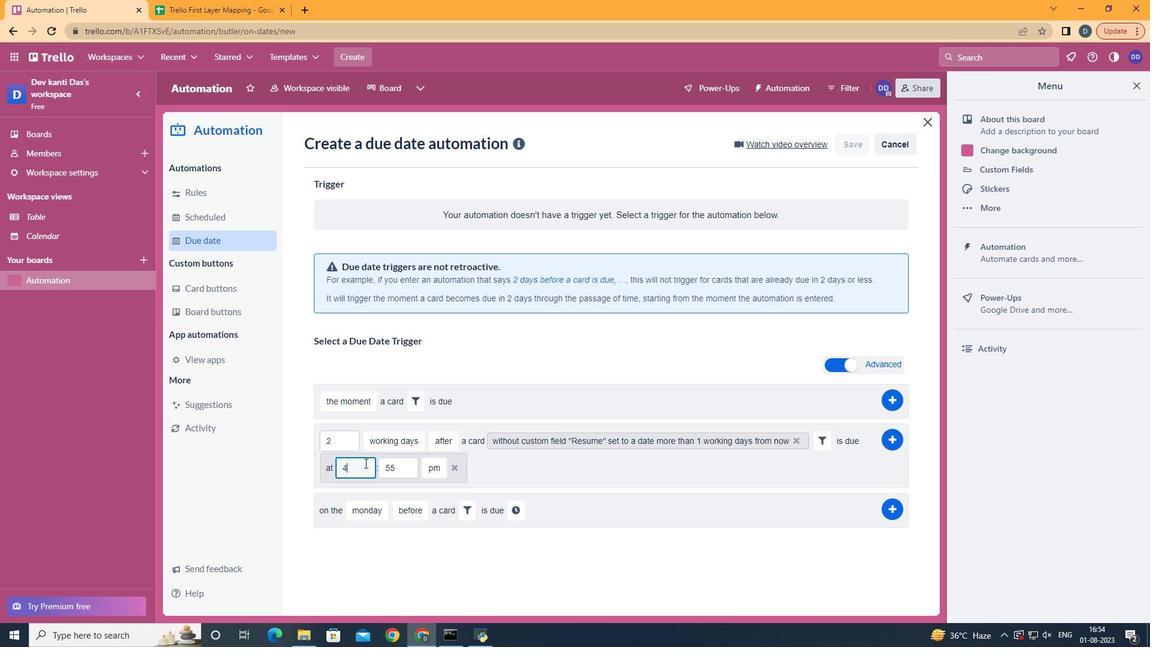 
Action: Mouse pressed left at (330, 468)
Screenshot: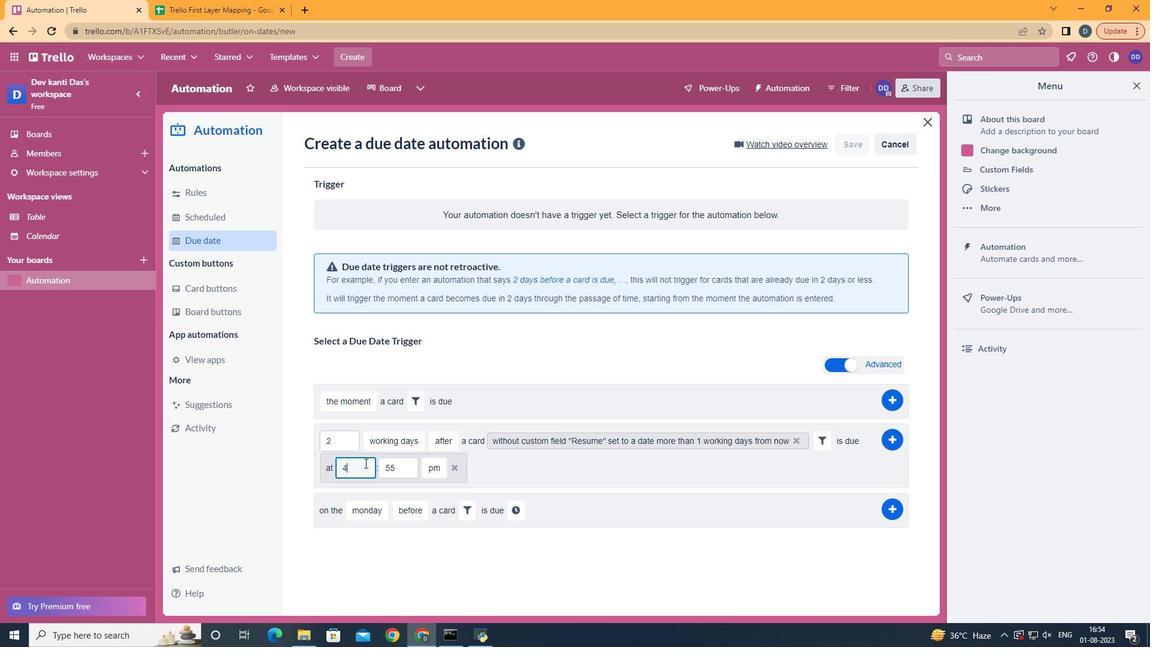 
Action: Mouse moved to (365, 463)
Screenshot: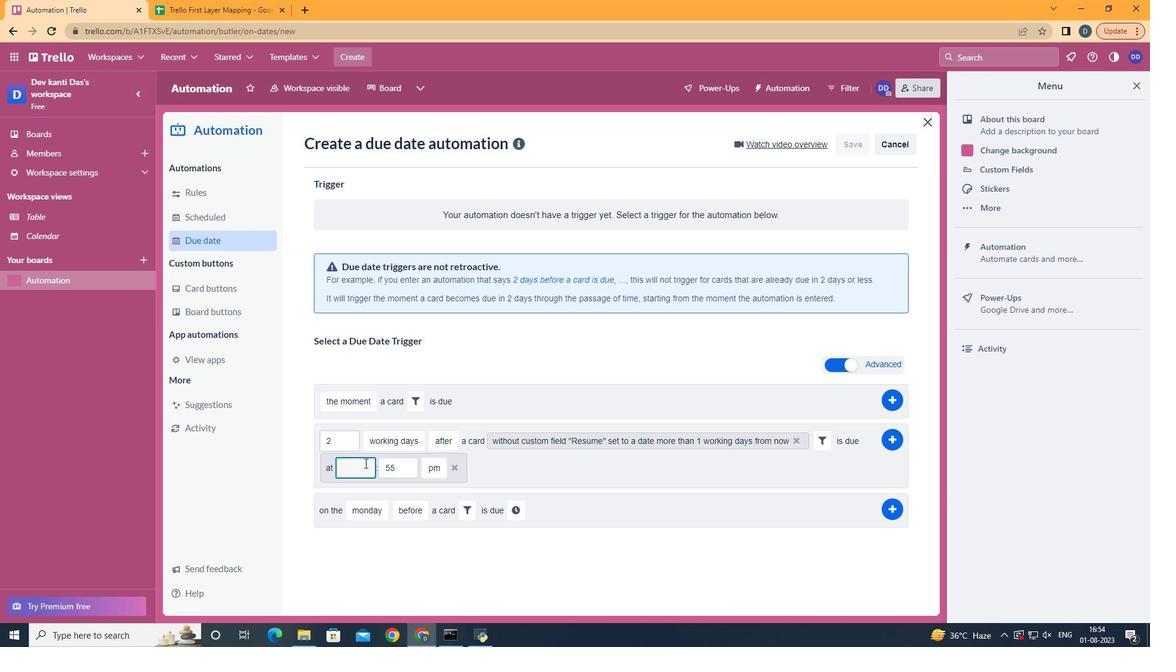 
Action: Mouse pressed left at (365, 463)
Screenshot: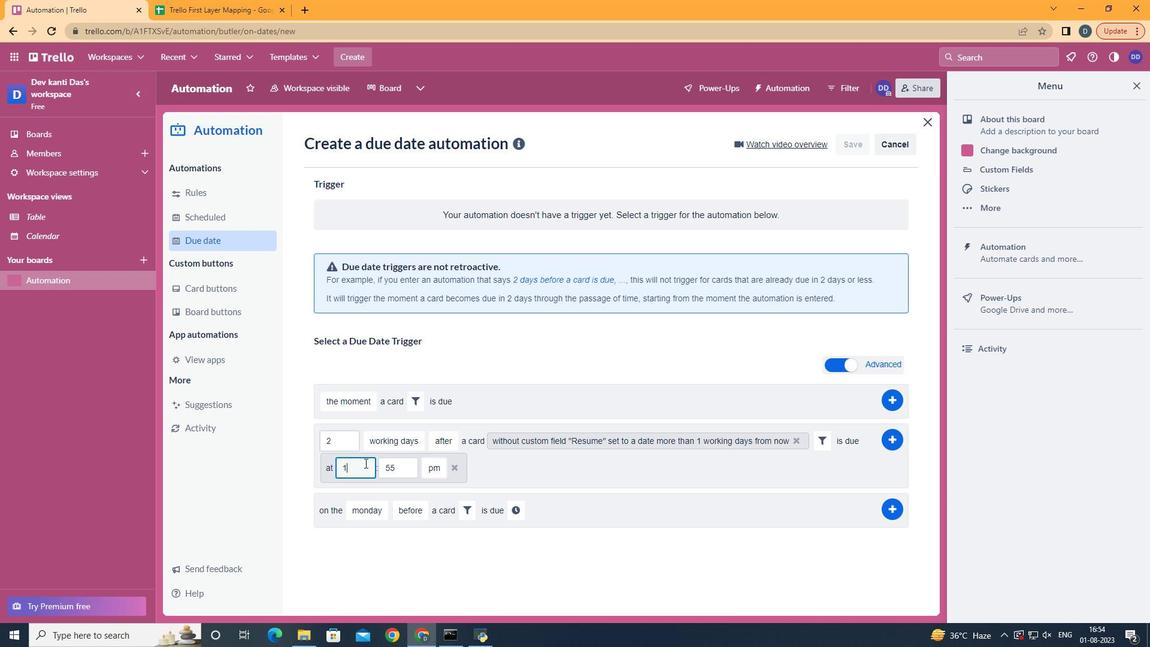 
Action: Key pressed <Key.backspace>11
Screenshot: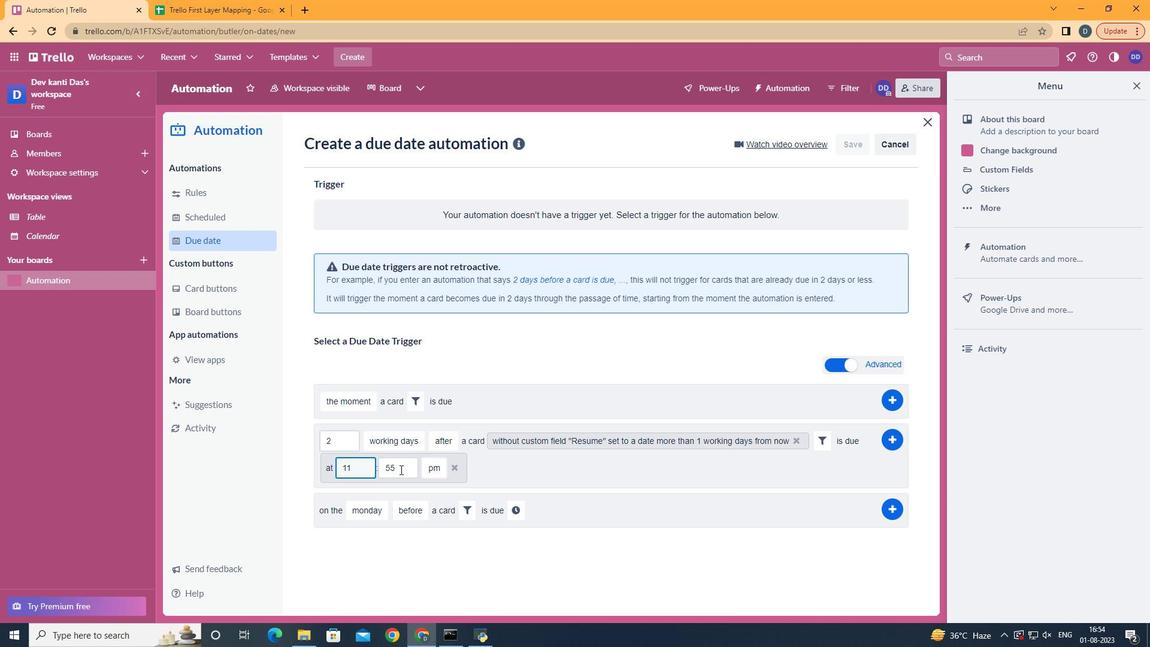 
Action: Mouse moved to (400, 469)
Screenshot: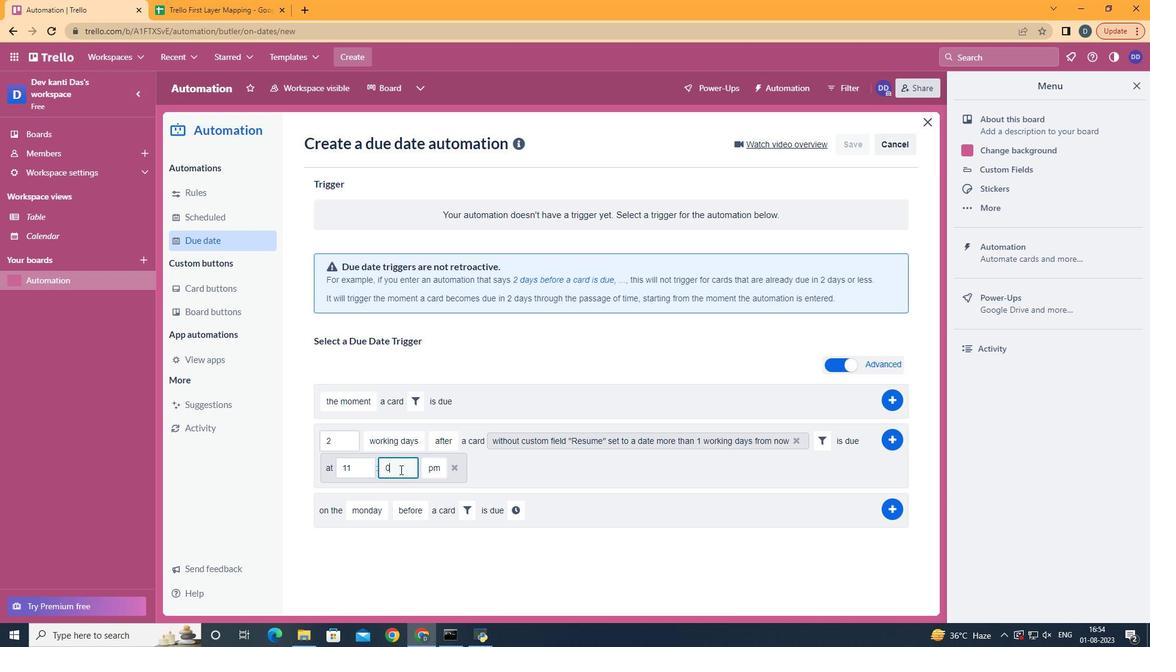 
Action: Mouse pressed left at (400, 469)
Screenshot: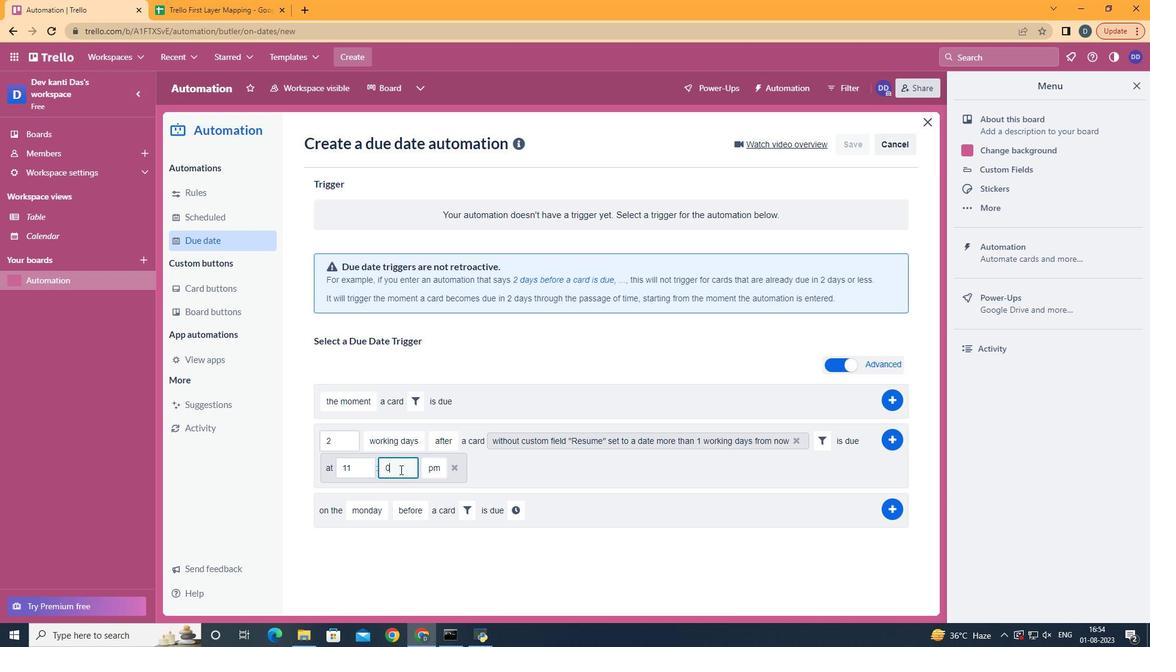 
Action: Key pressed <Key.backspace><Key.backspace>00
Screenshot: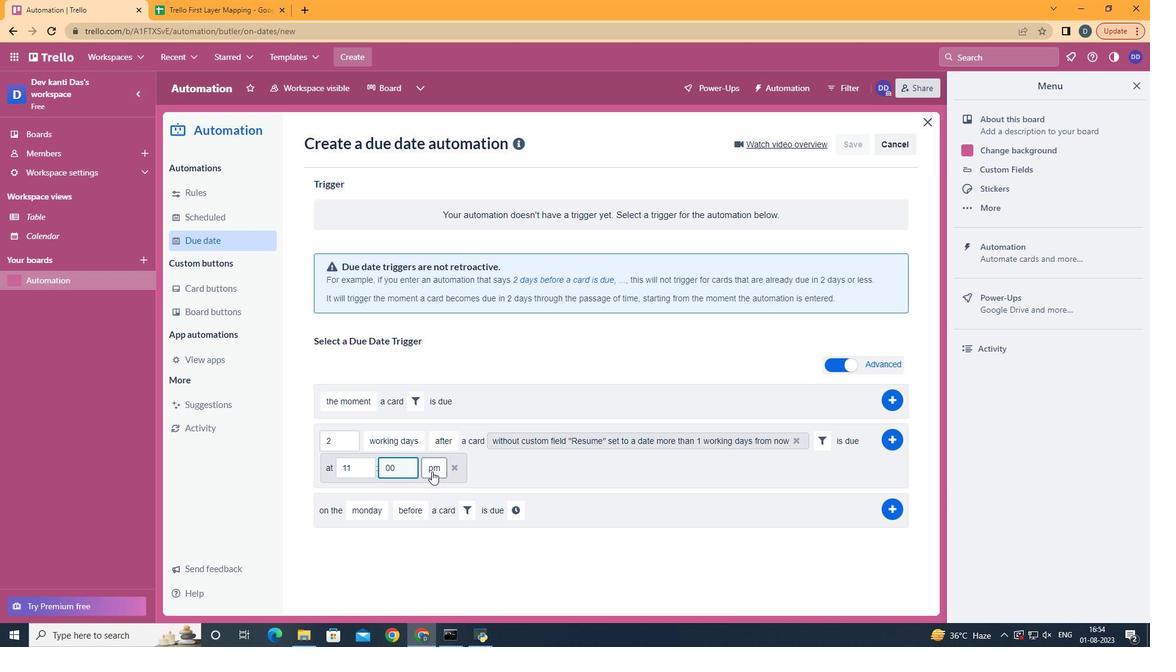 
Action: Mouse moved to (435, 487)
Screenshot: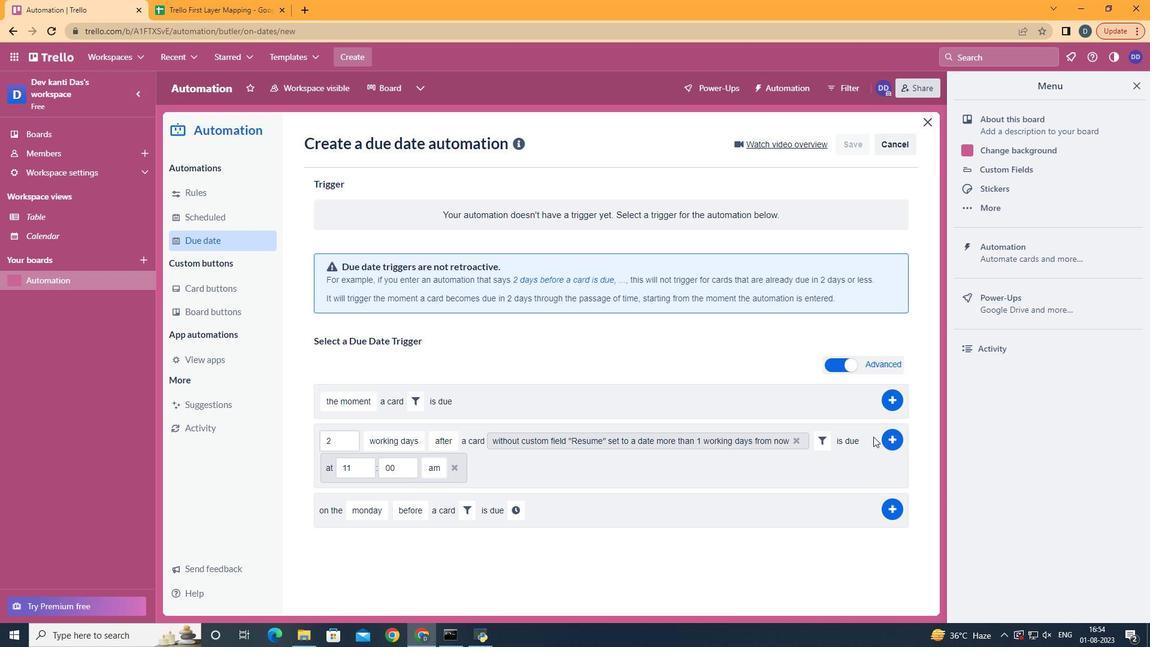 
Action: Mouse pressed left at (435, 487)
Screenshot: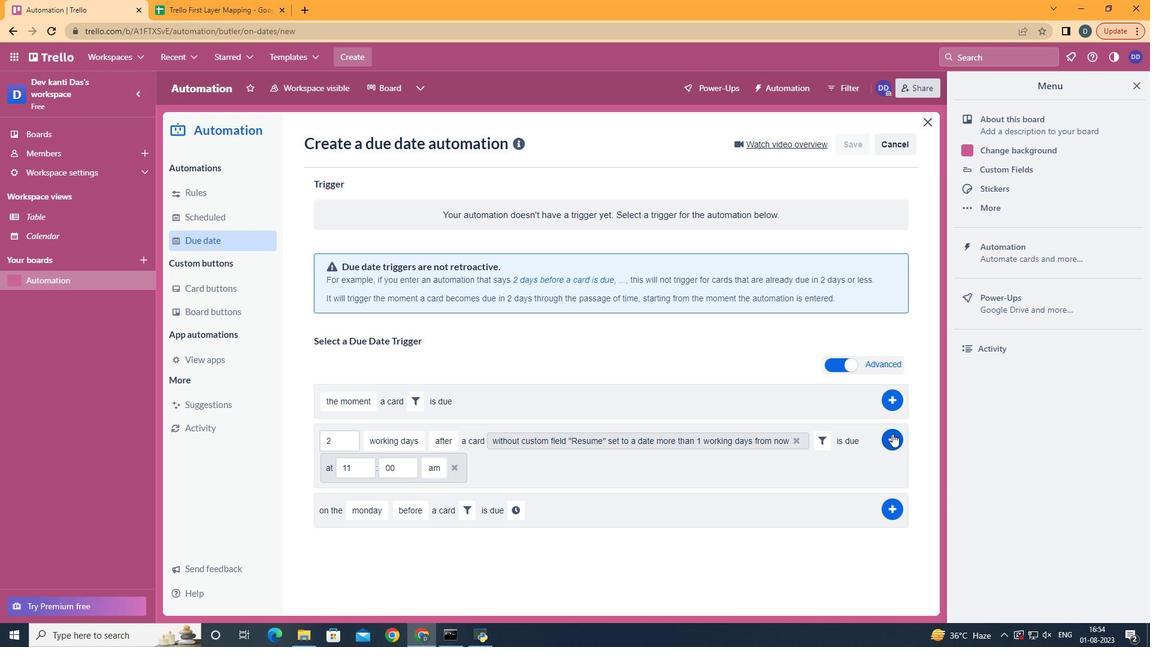 
Action: Mouse moved to (893, 433)
Screenshot: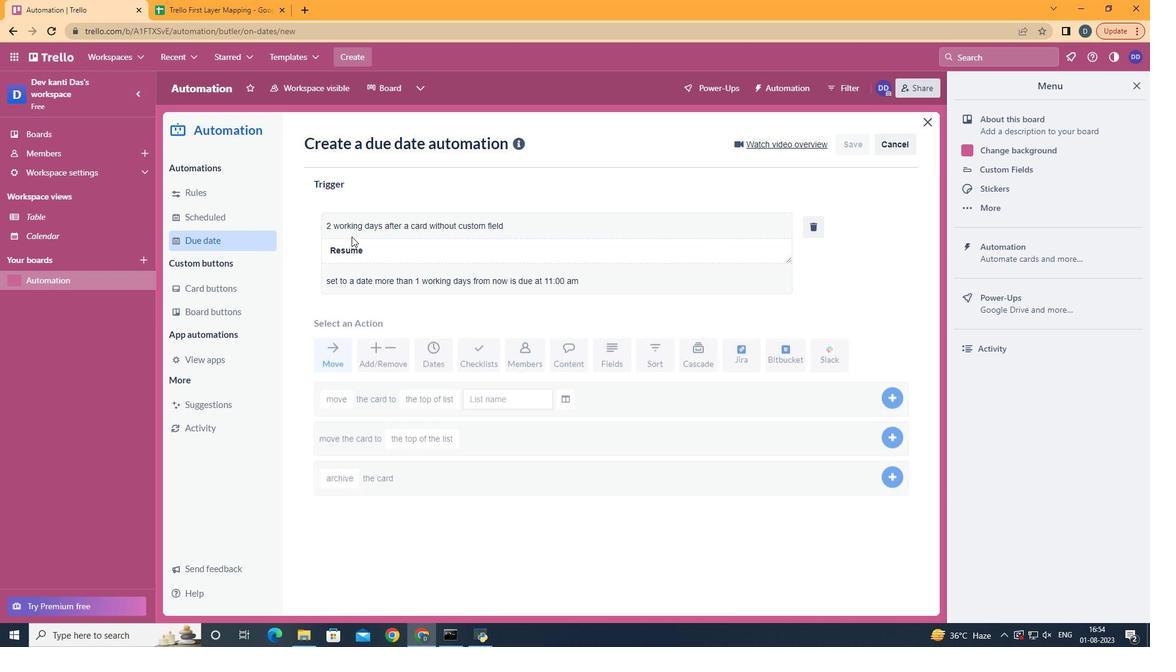 
Action: Mouse pressed left at (893, 433)
Screenshot: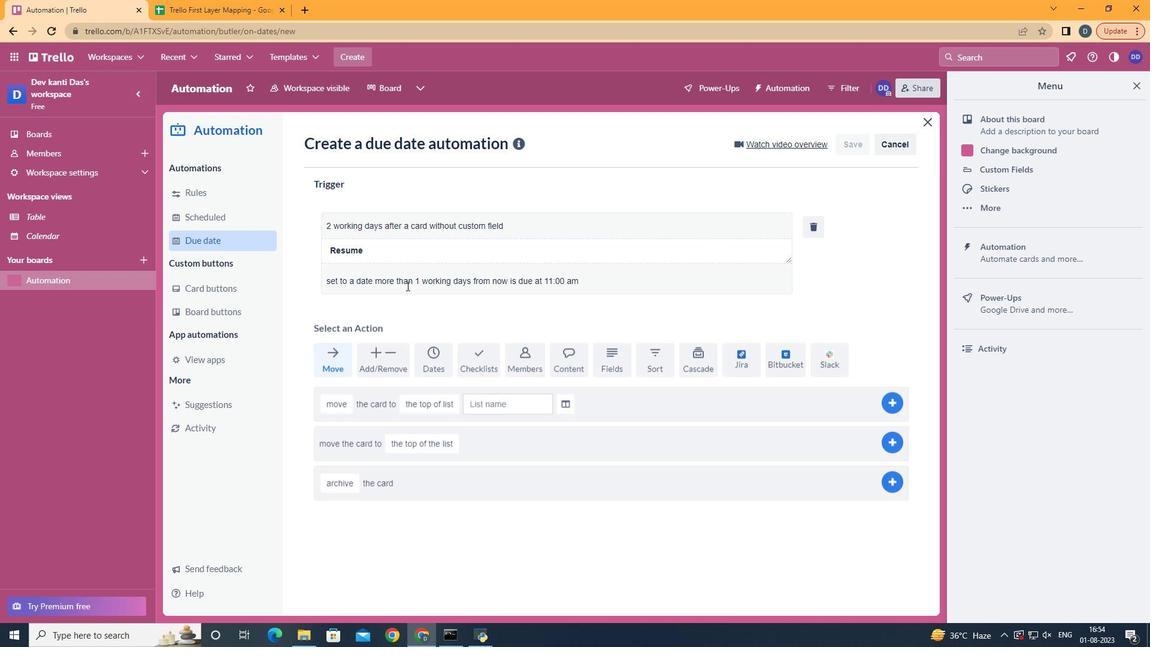 
Action: Mouse moved to (467, 274)
Screenshot: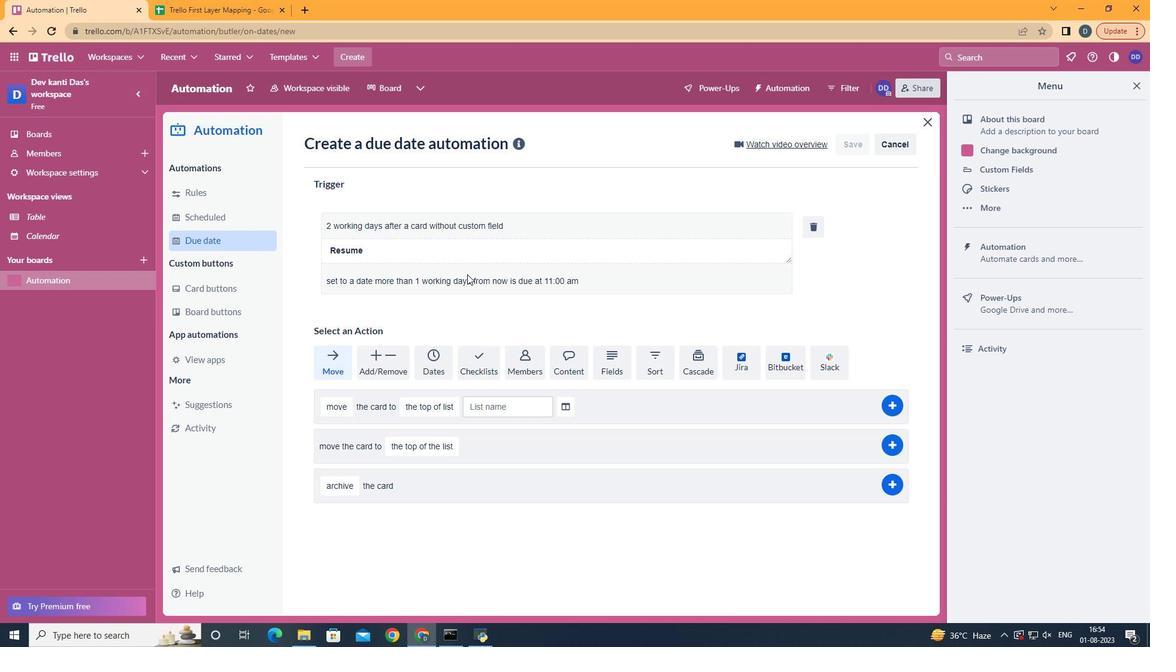 
